 Task: Search one way flight ticket for 2 adults, 2 infants in seat and 1 infant on lap in first from Jackson: Jackson Hole Airport to Riverton: Central Wyoming Regional Airport (was Riverton Regional) on 8-4-2023. Choice of flights is Frontier. Number of bags: 3 checked bags. Price is upto 90000. Outbound departure time preference is 22:45.
Action: Mouse moved to (356, 308)
Screenshot: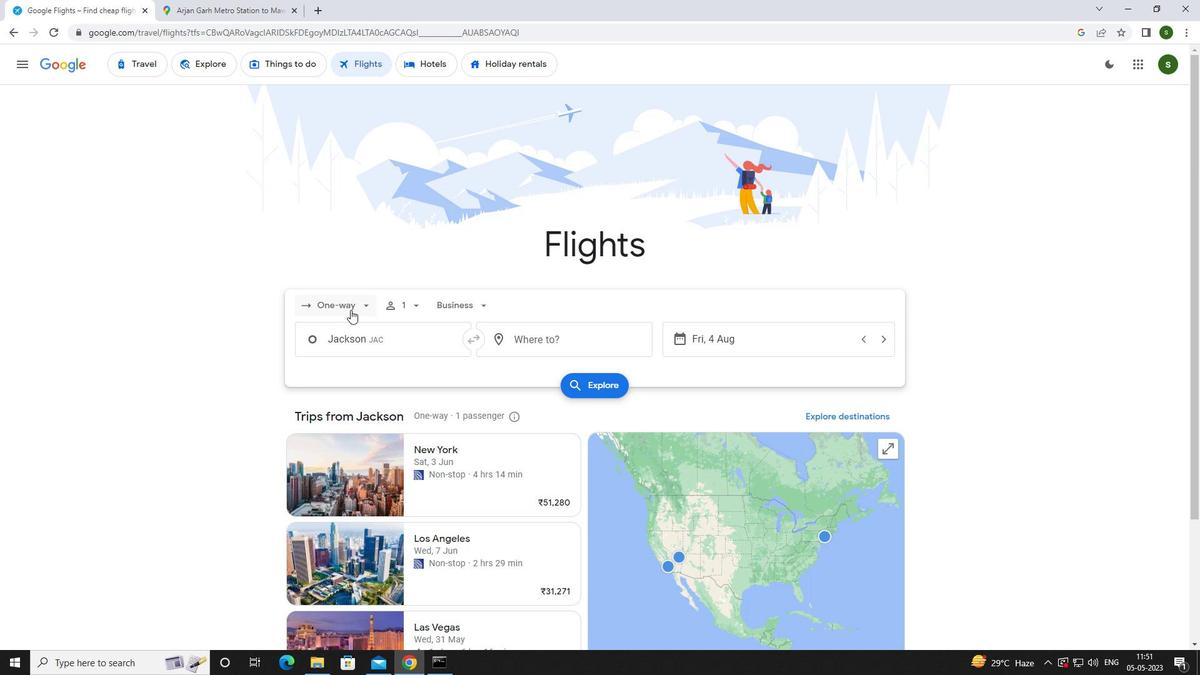 
Action: Mouse pressed left at (356, 308)
Screenshot: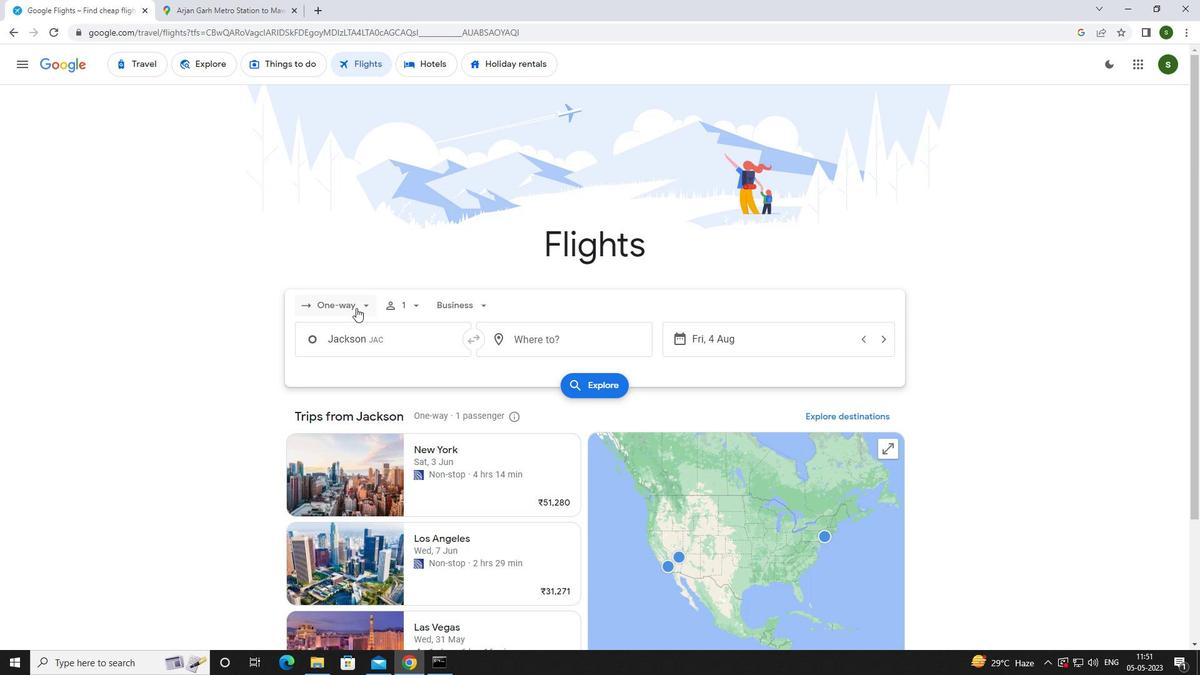 
Action: Mouse moved to (355, 368)
Screenshot: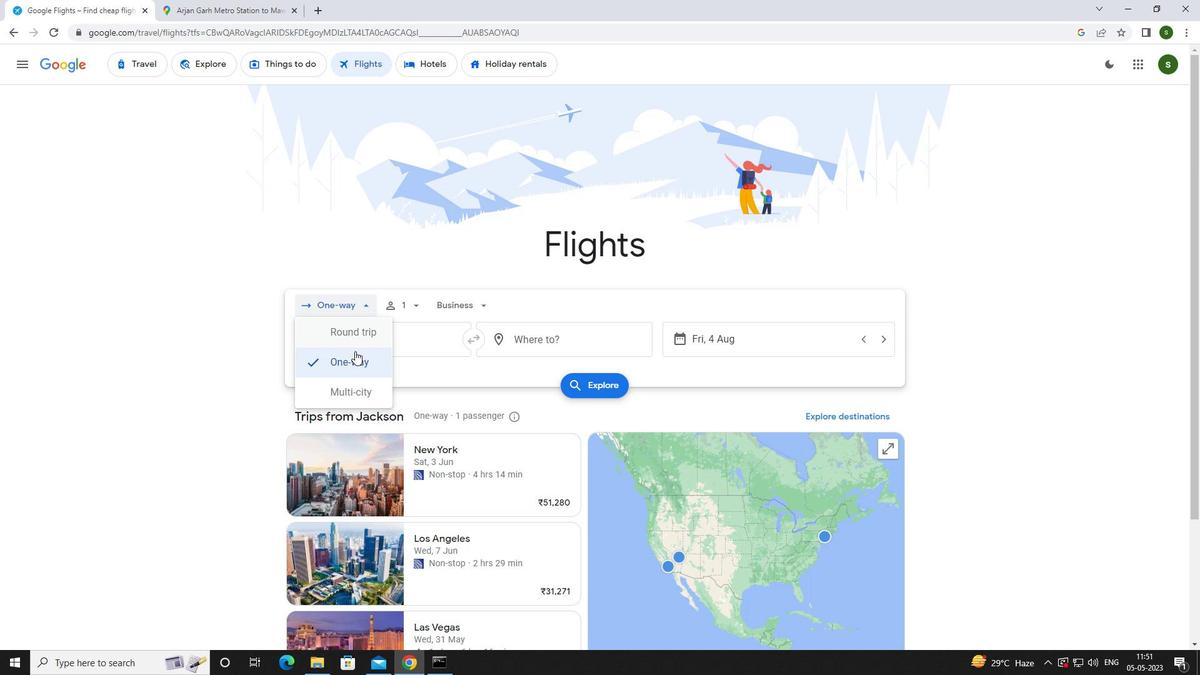 
Action: Mouse pressed left at (355, 368)
Screenshot: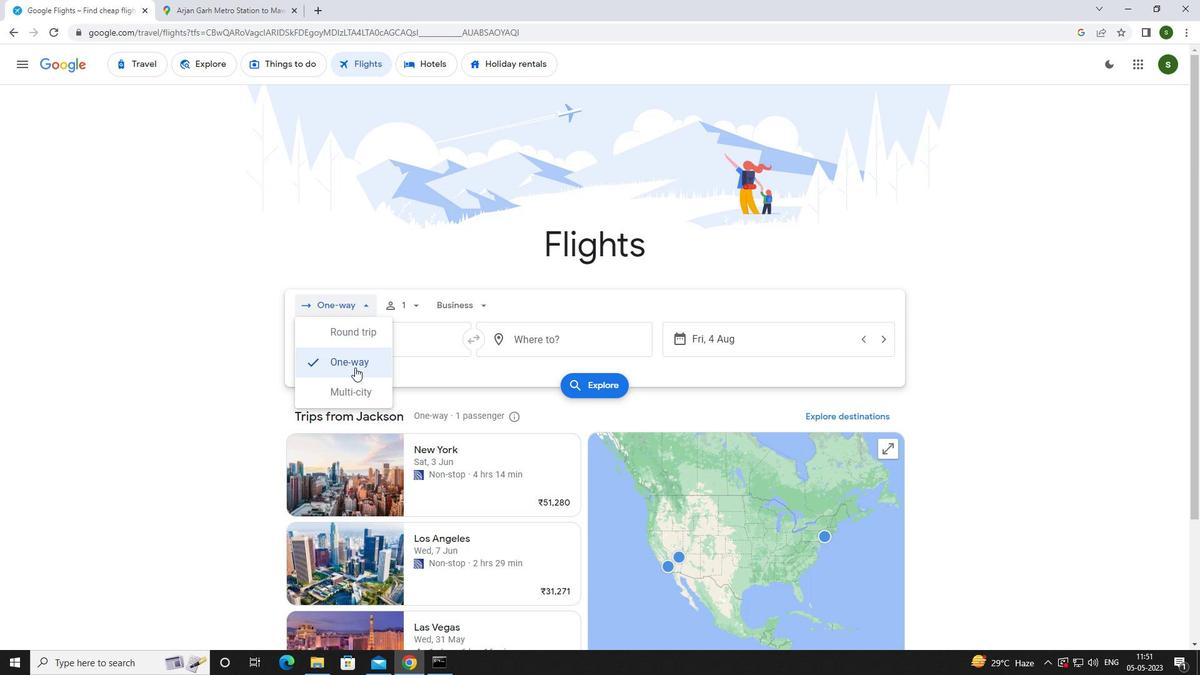 
Action: Mouse moved to (420, 306)
Screenshot: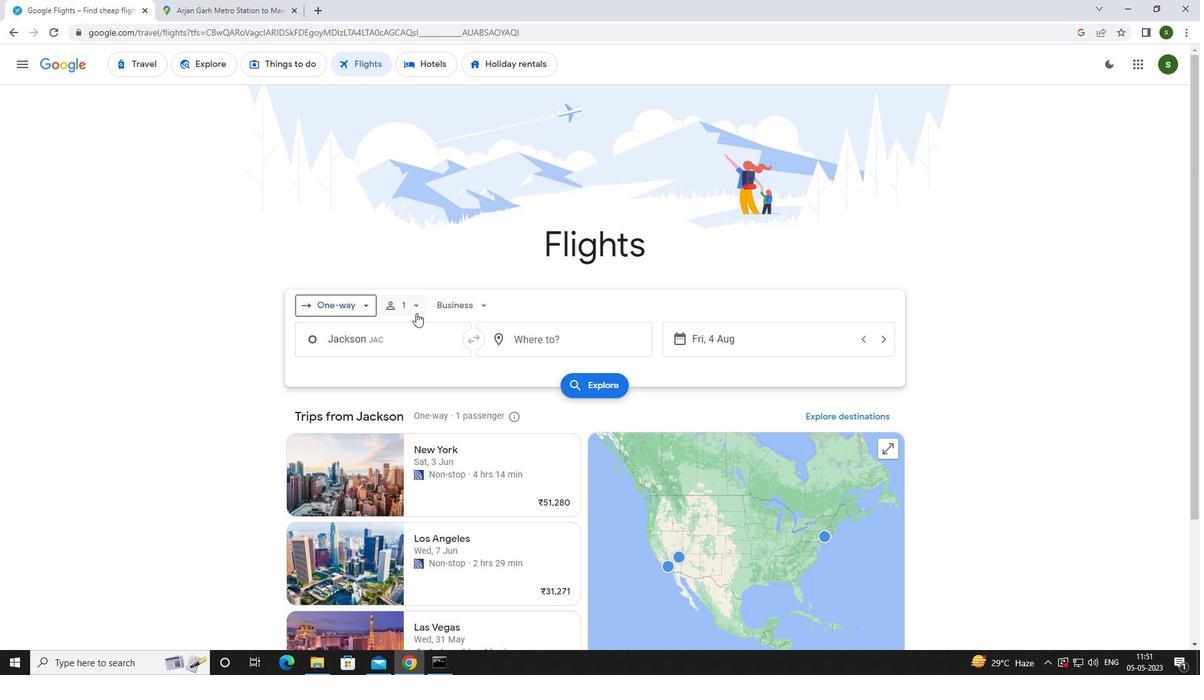 
Action: Mouse pressed left at (420, 306)
Screenshot: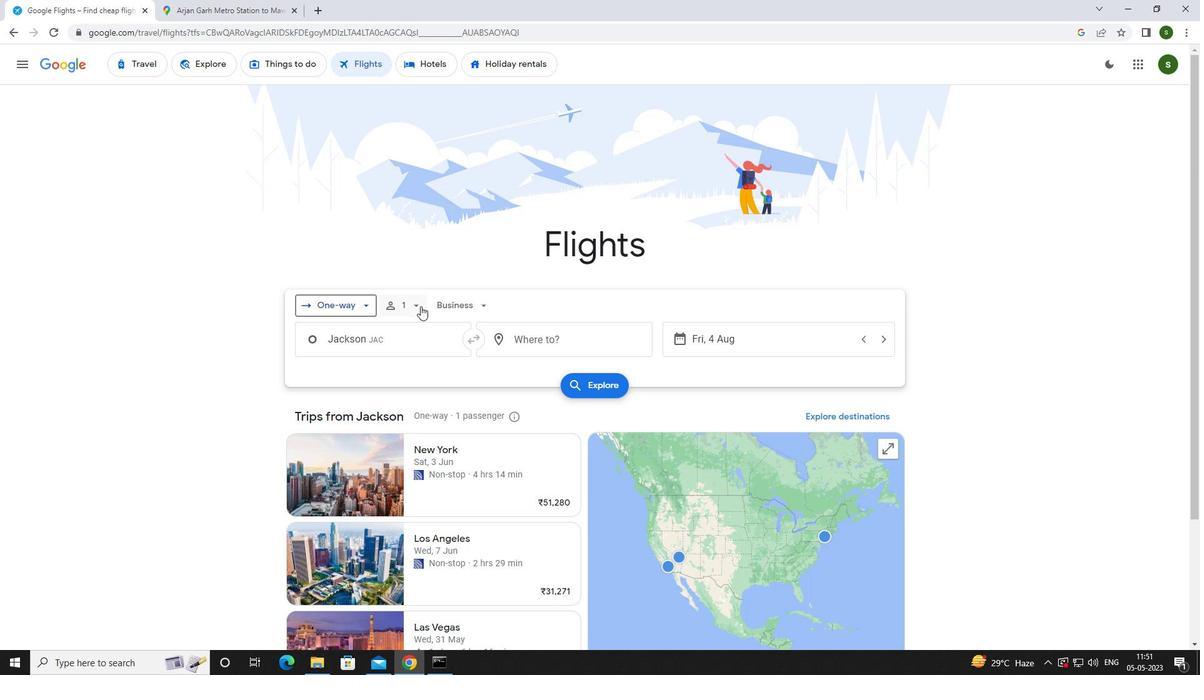 
Action: Mouse moved to (506, 331)
Screenshot: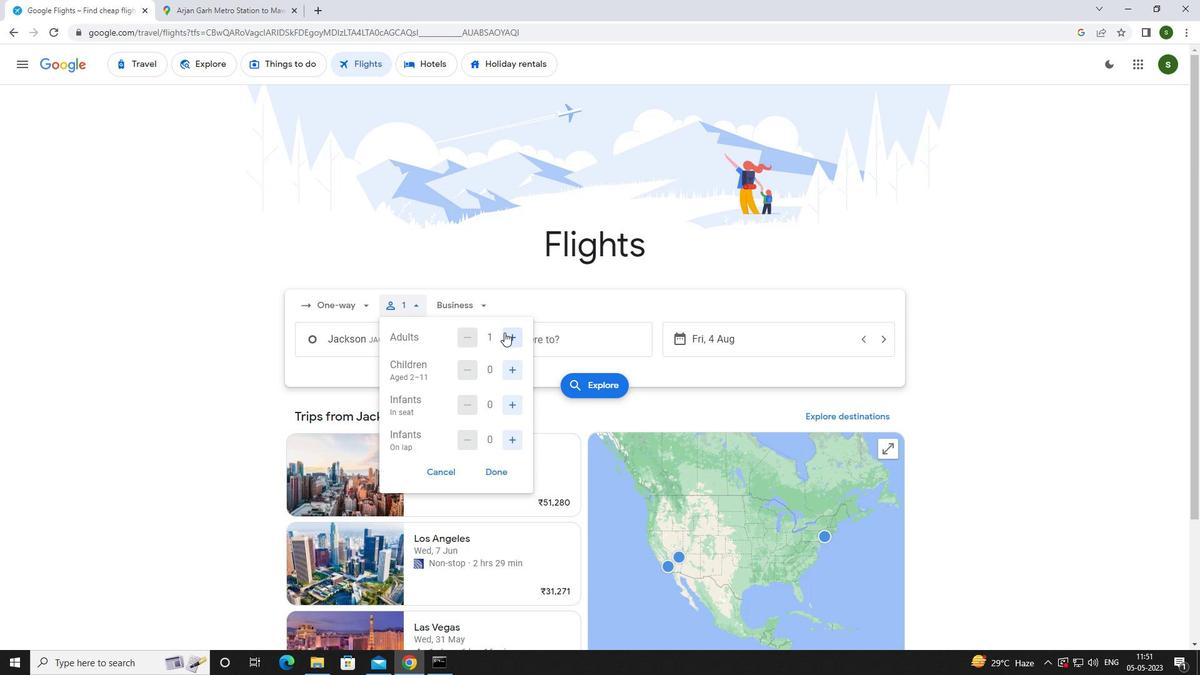 
Action: Mouse pressed left at (506, 331)
Screenshot: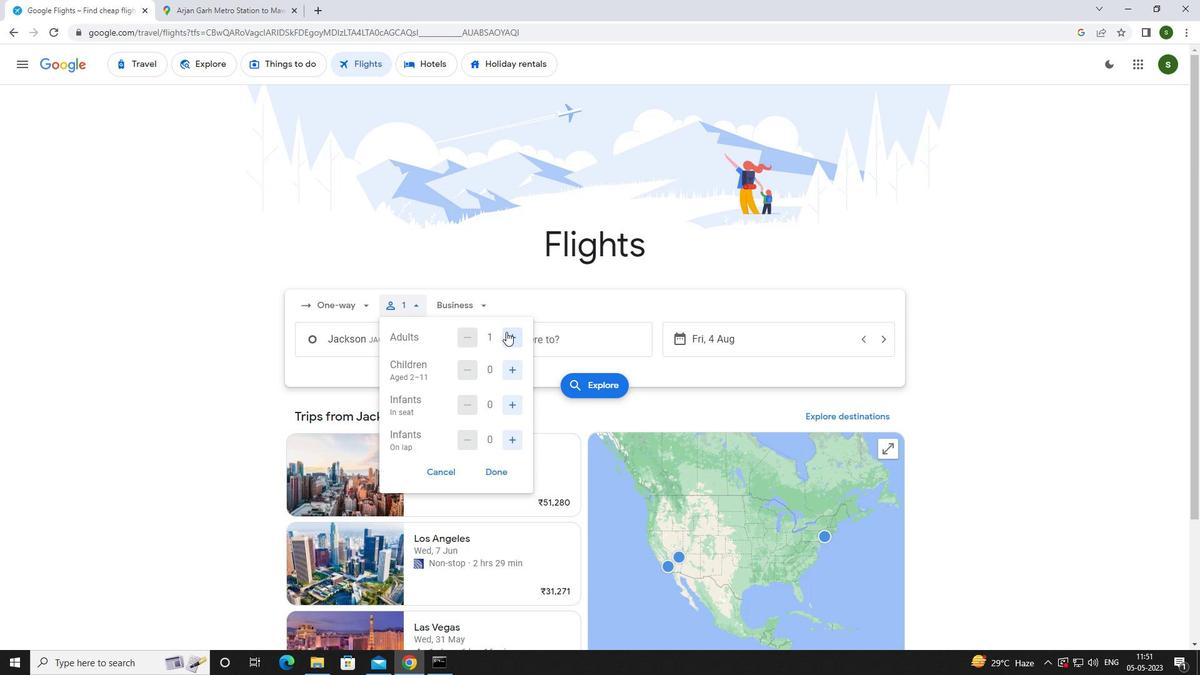 
Action: Mouse moved to (512, 405)
Screenshot: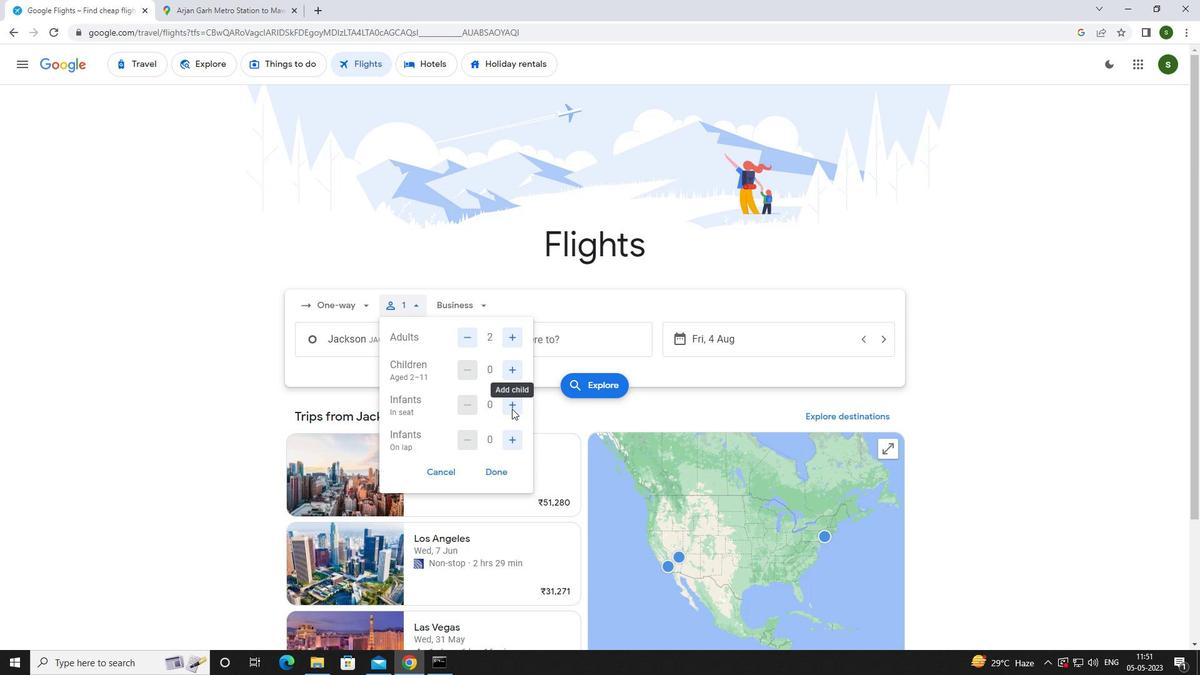 
Action: Mouse pressed left at (512, 405)
Screenshot: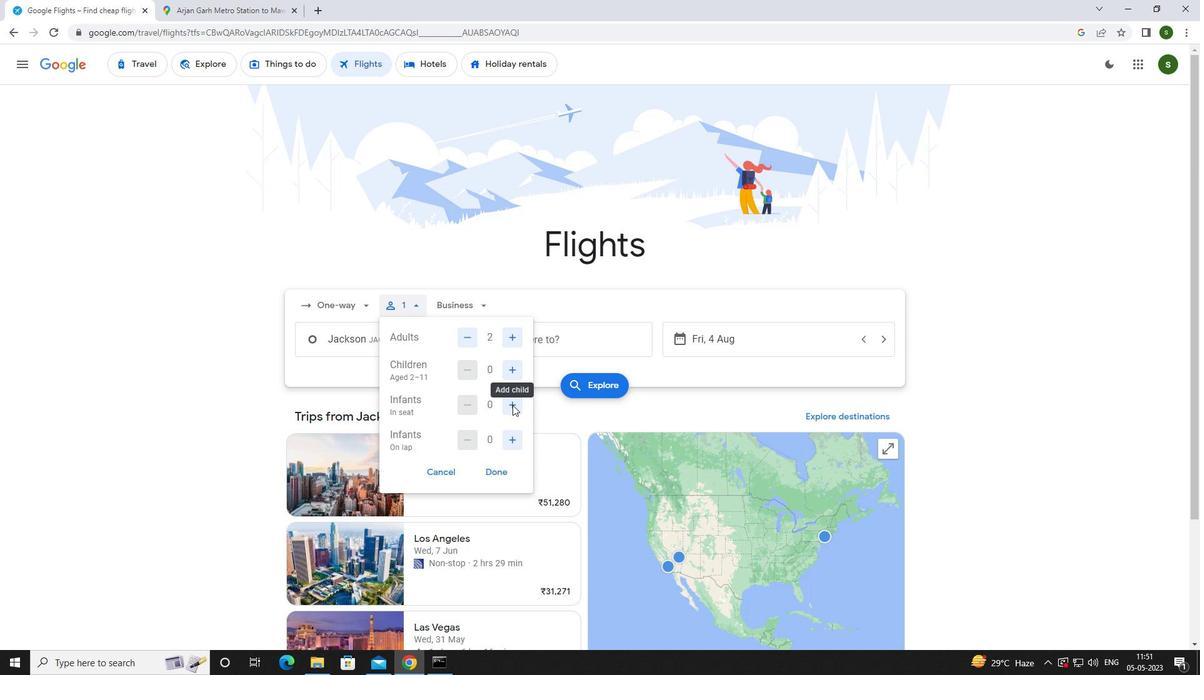 
Action: Mouse pressed left at (512, 405)
Screenshot: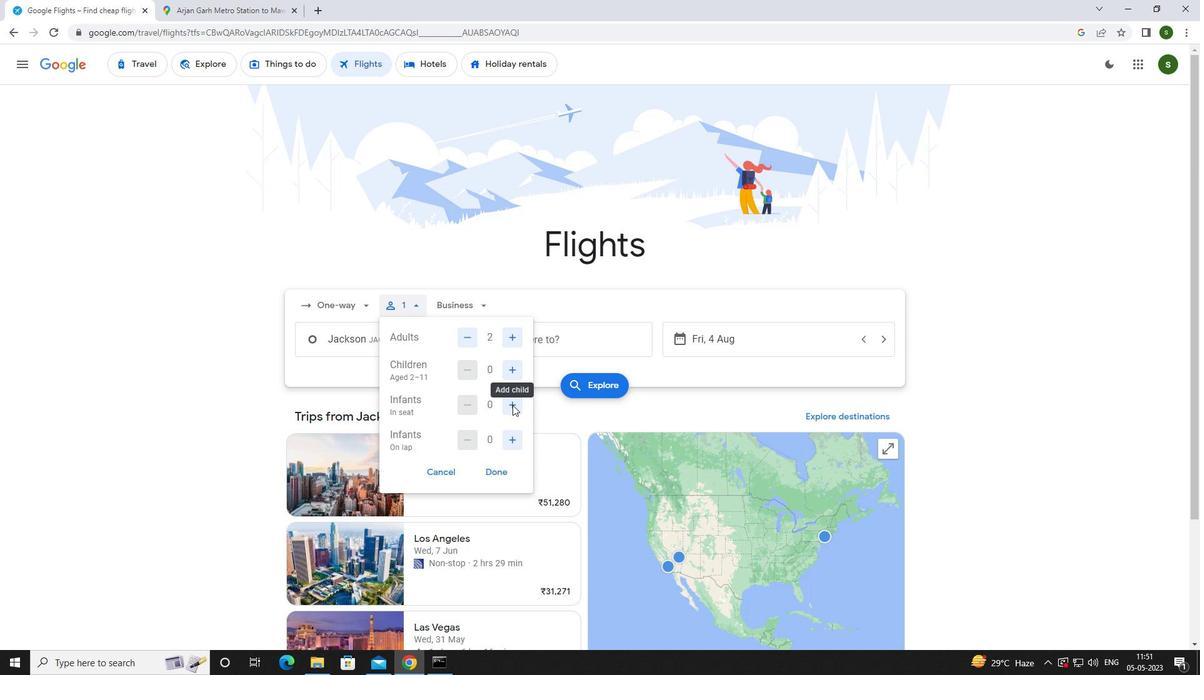
Action: Mouse moved to (514, 436)
Screenshot: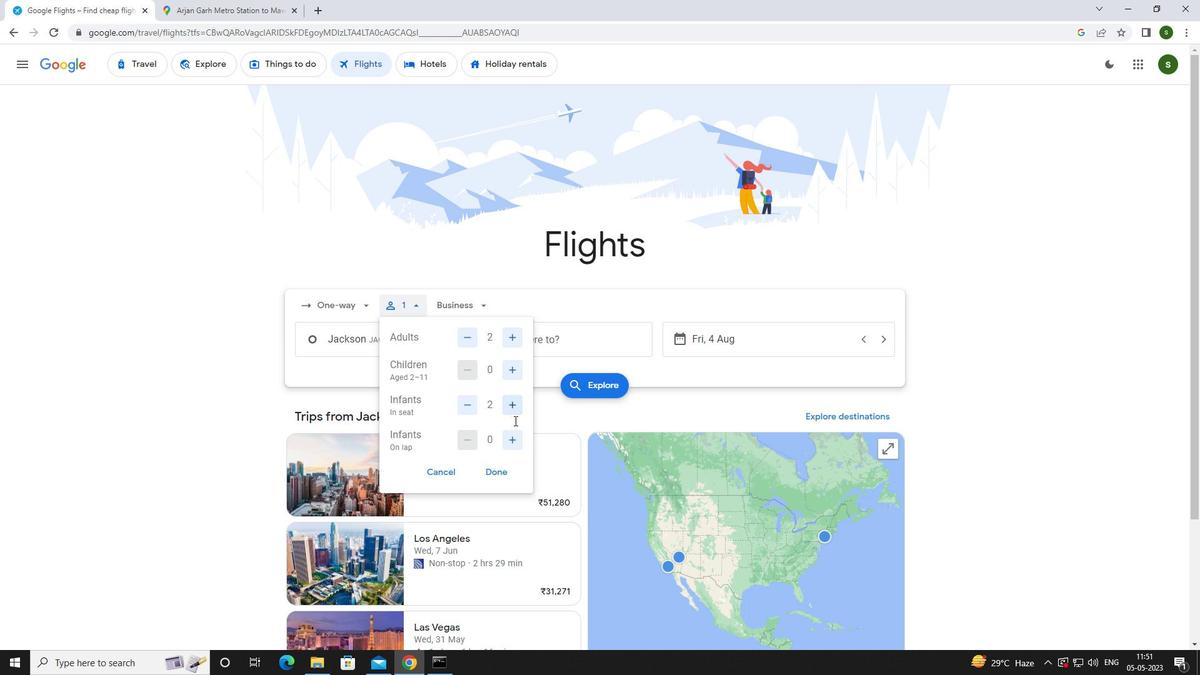 
Action: Mouse pressed left at (514, 436)
Screenshot: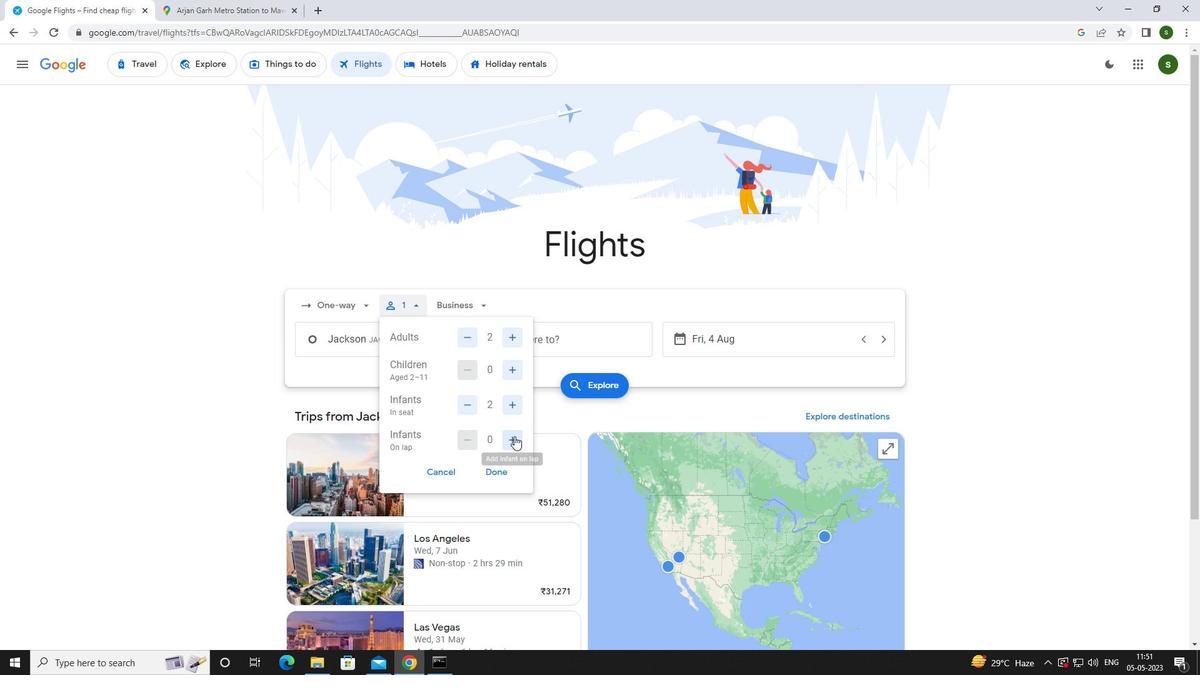 
Action: Mouse moved to (475, 307)
Screenshot: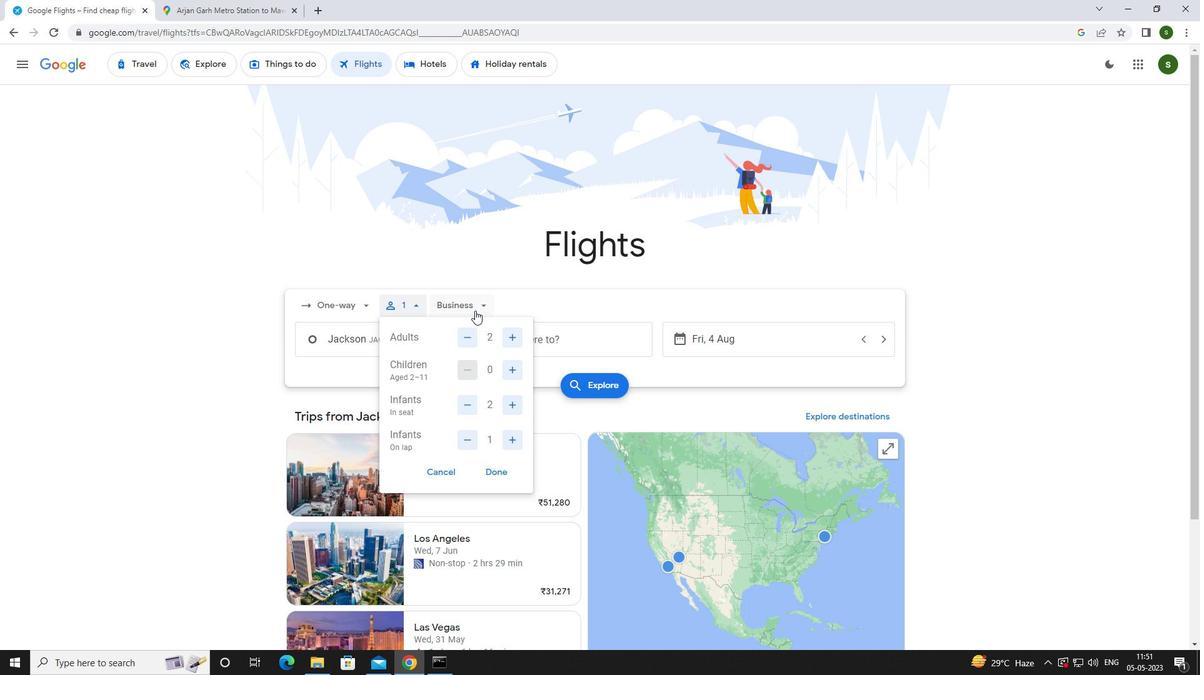 
Action: Mouse pressed left at (475, 307)
Screenshot: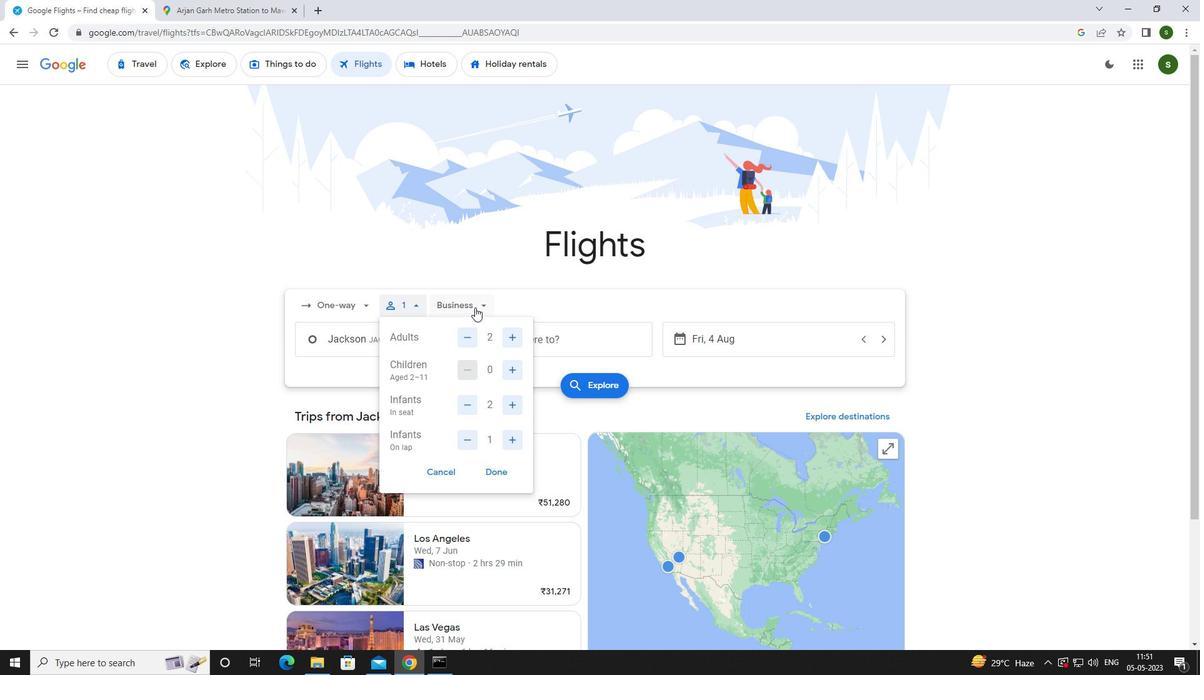 
Action: Mouse moved to (481, 420)
Screenshot: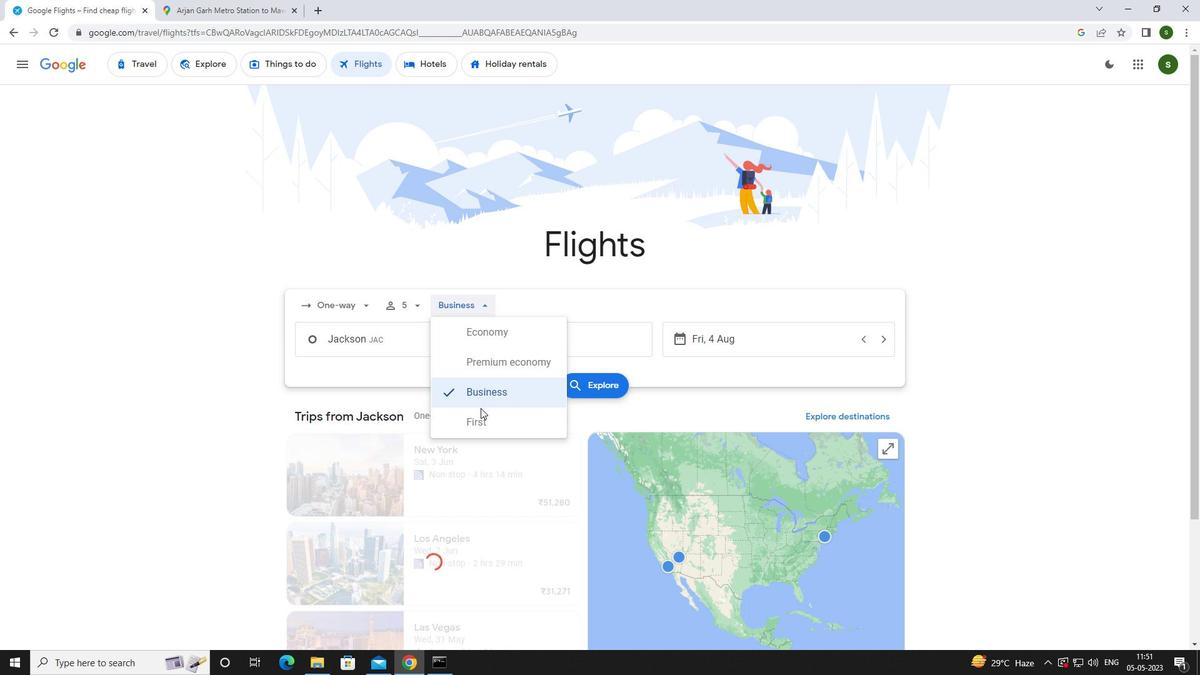 
Action: Mouse pressed left at (481, 420)
Screenshot: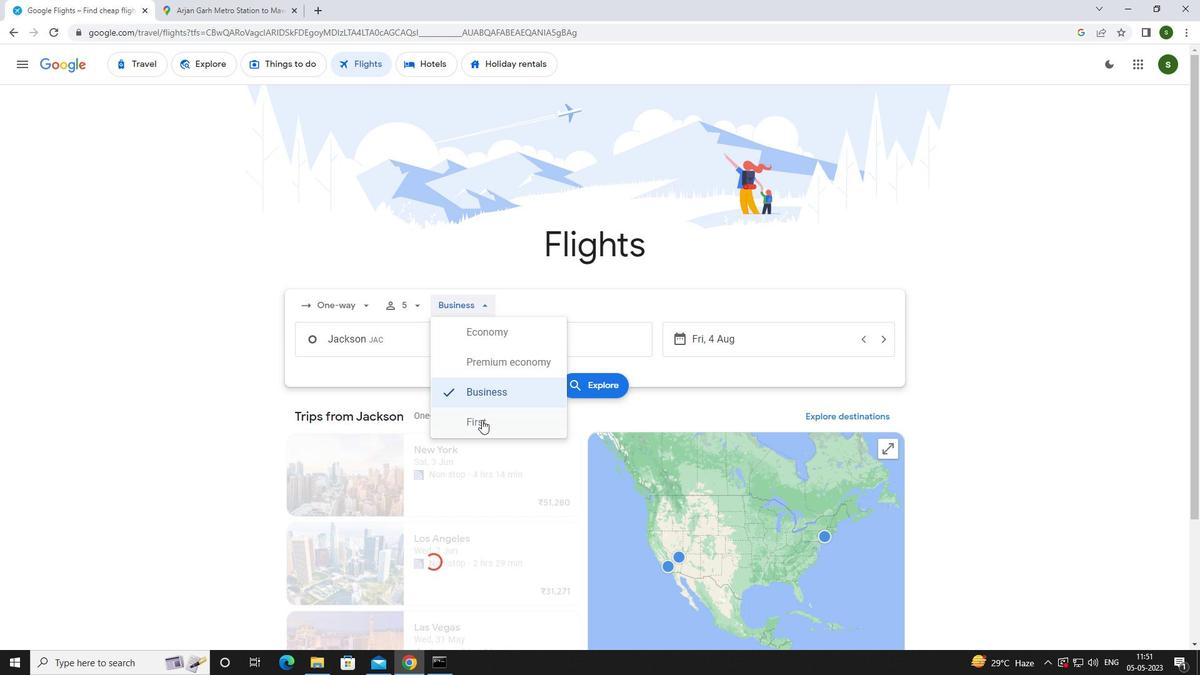 
Action: Mouse moved to (413, 334)
Screenshot: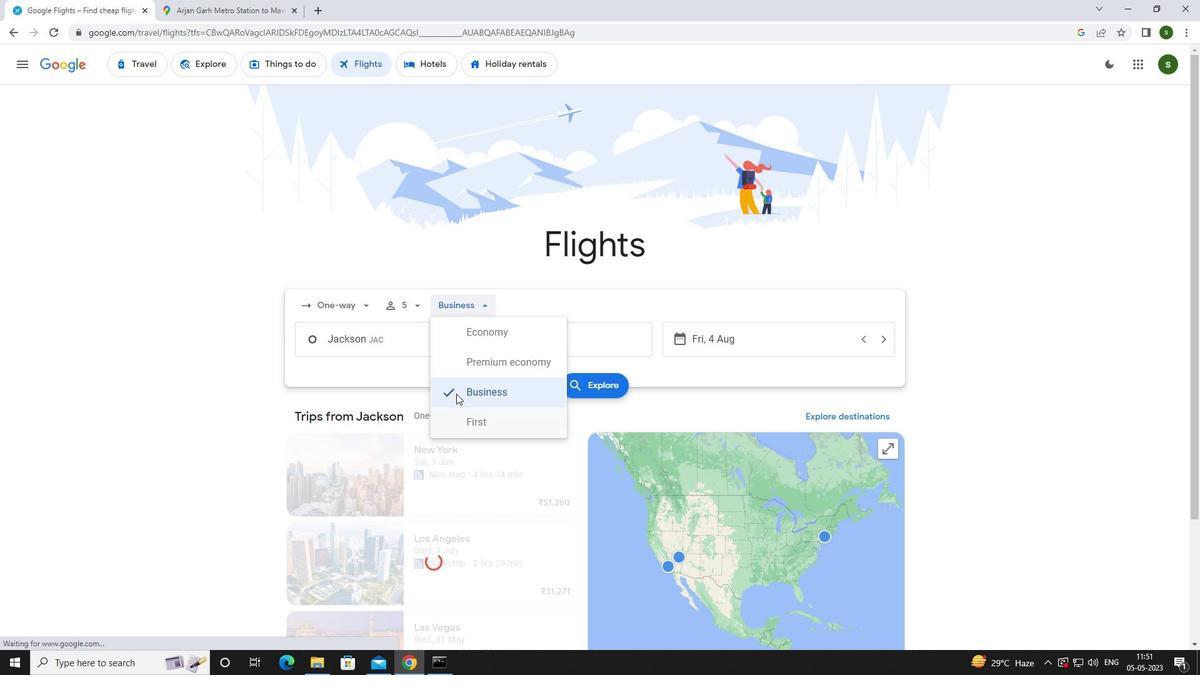 
Action: Mouse pressed left at (413, 334)
Screenshot: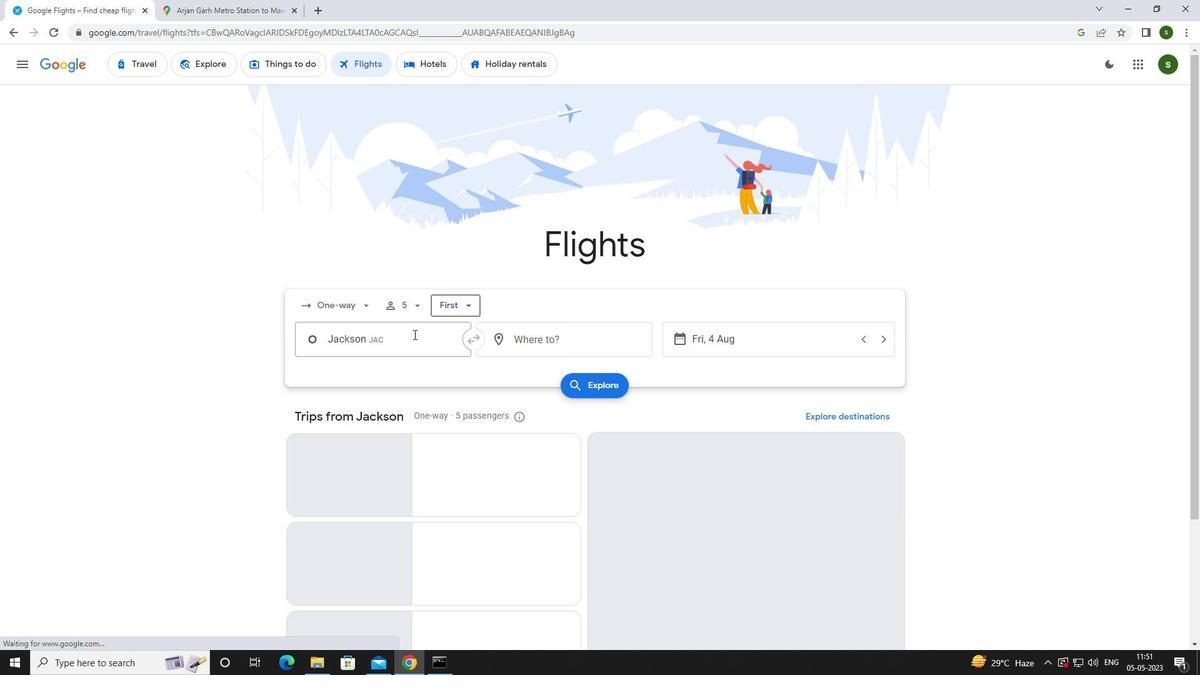 
Action: Mouse moved to (411, 332)
Screenshot: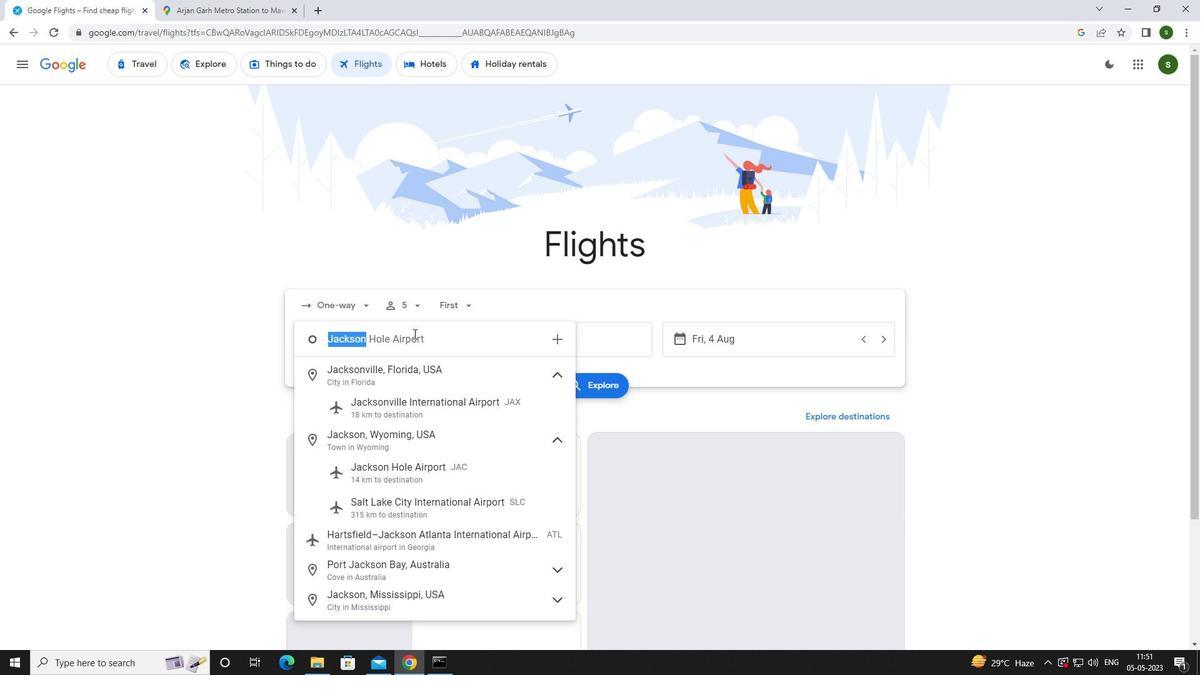 
Action: Key pressed <Key.caps_lock>j<Key.caps_lock>ackso
Screenshot: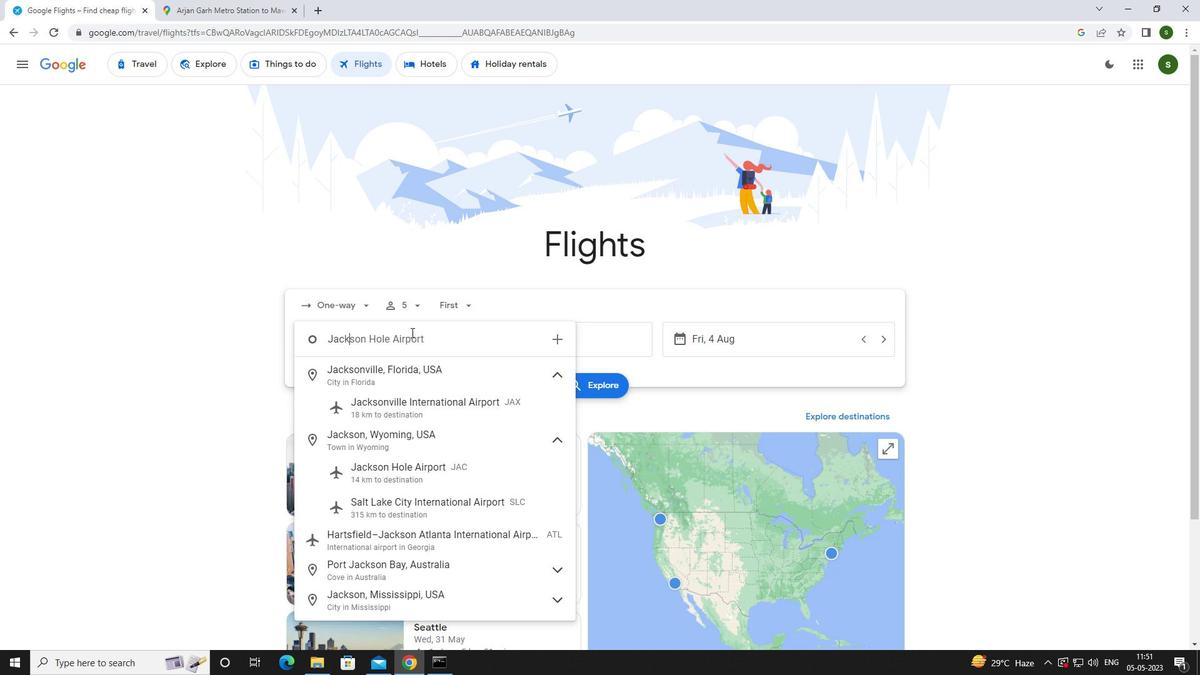 
Action: Mouse moved to (428, 467)
Screenshot: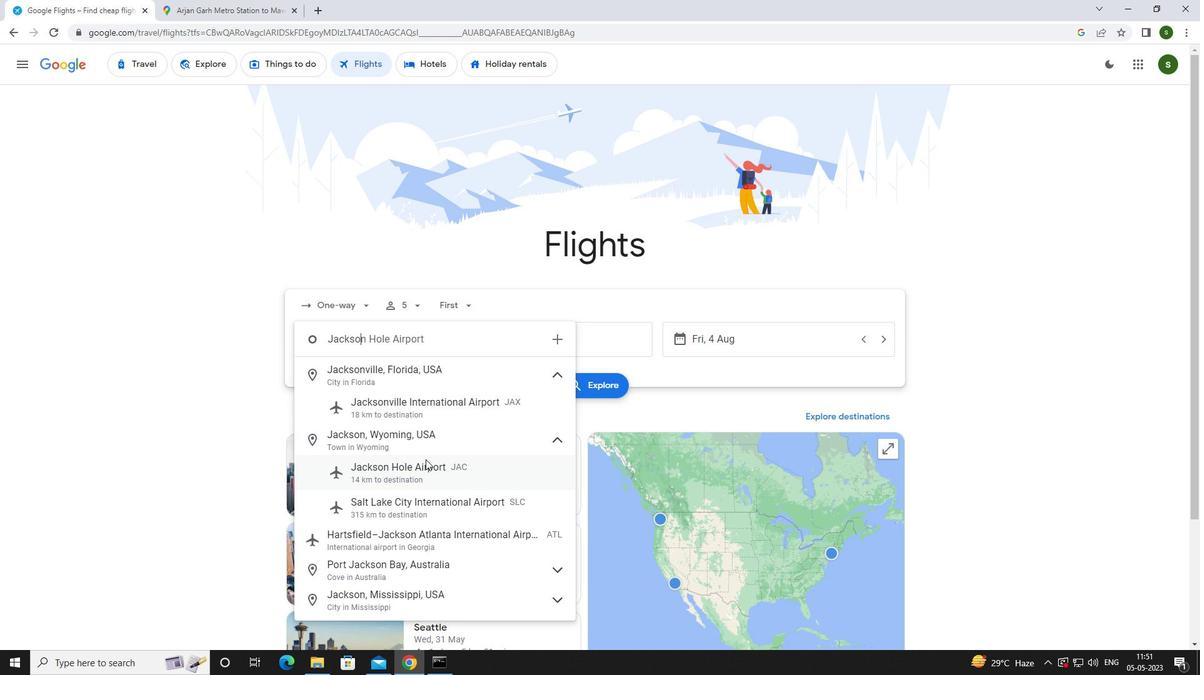 
Action: Mouse pressed left at (428, 467)
Screenshot: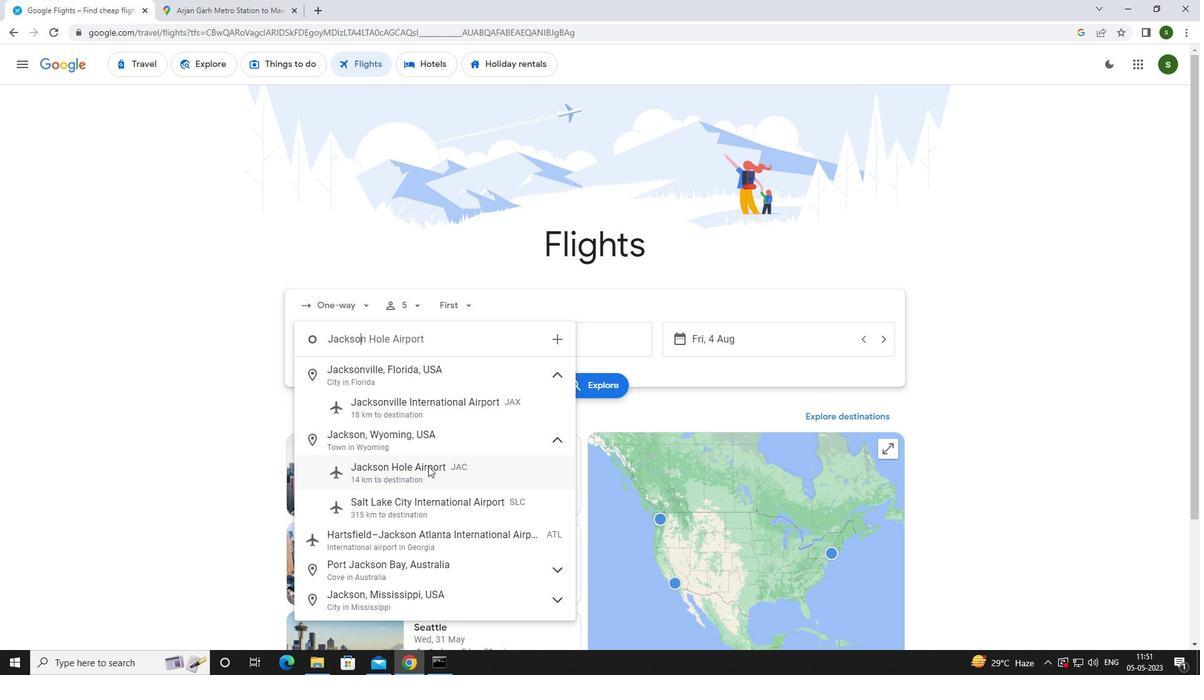 
Action: Mouse moved to (565, 341)
Screenshot: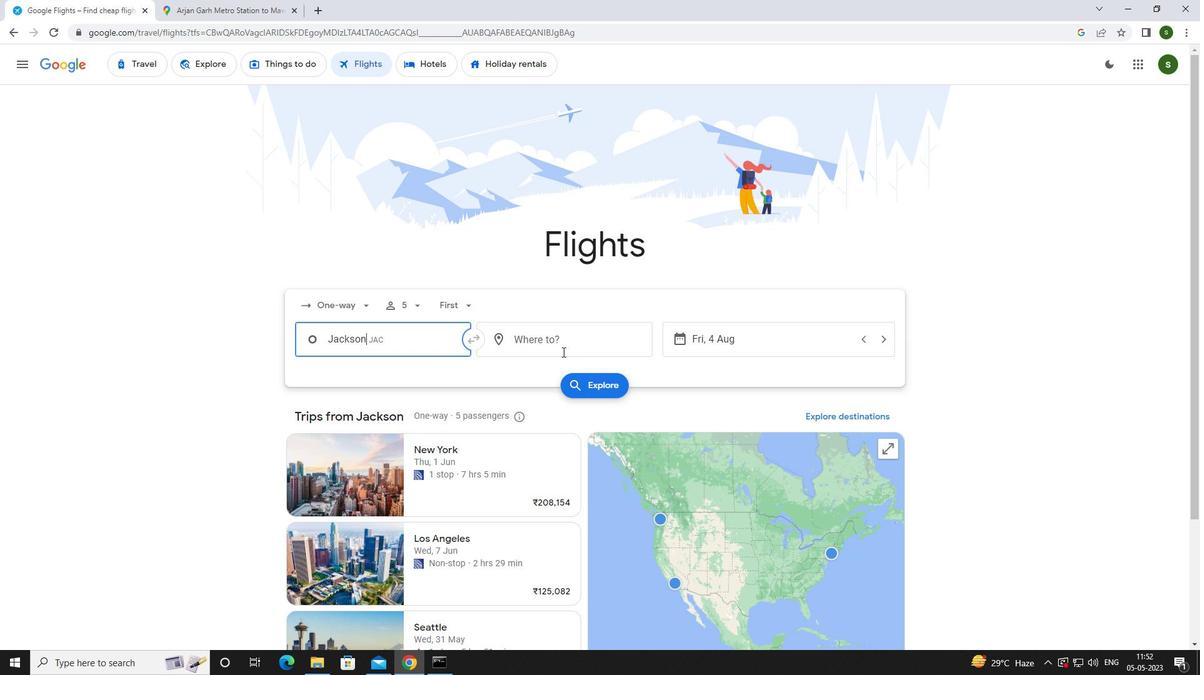 
Action: Mouse pressed left at (565, 341)
Screenshot: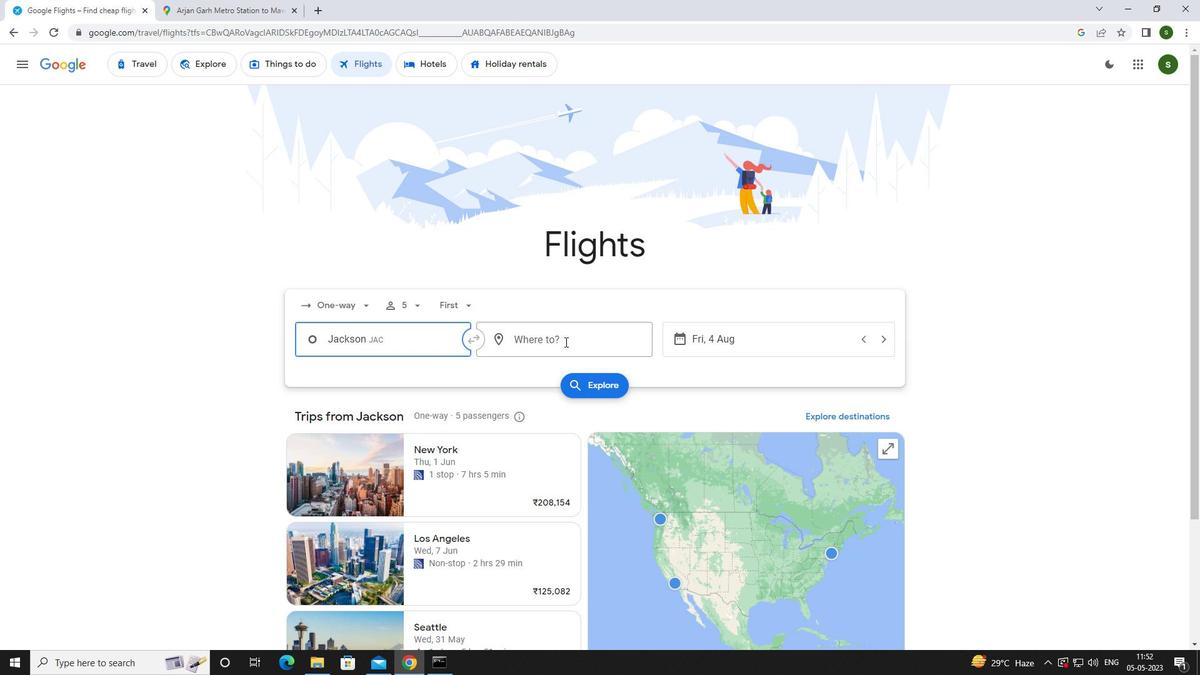 
Action: Key pressed <Key.caps_lock>r<Key.caps_lock>iverton
Screenshot: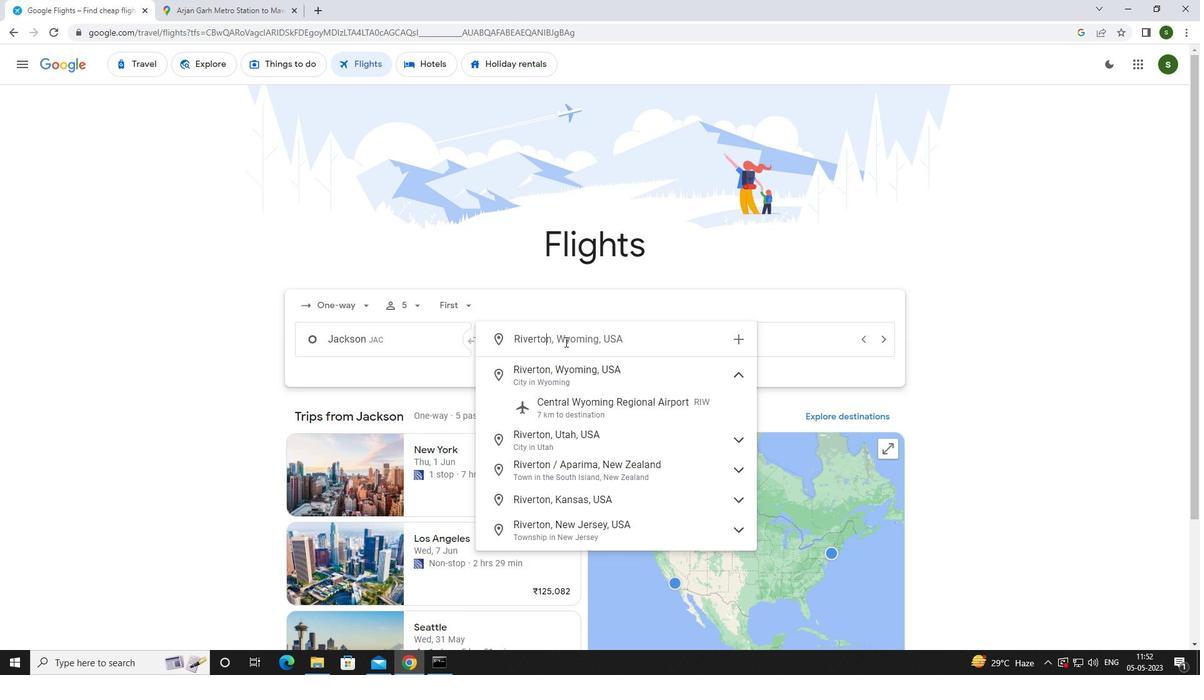 
Action: Mouse moved to (574, 403)
Screenshot: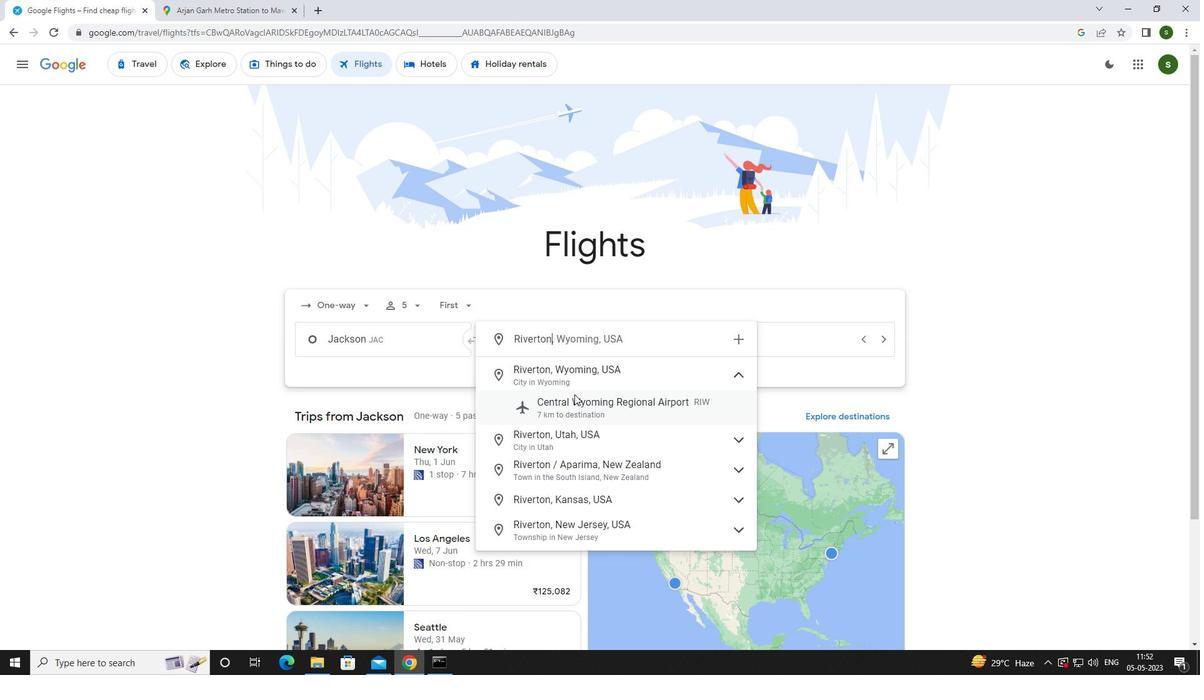 
Action: Mouse pressed left at (574, 403)
Screenshot: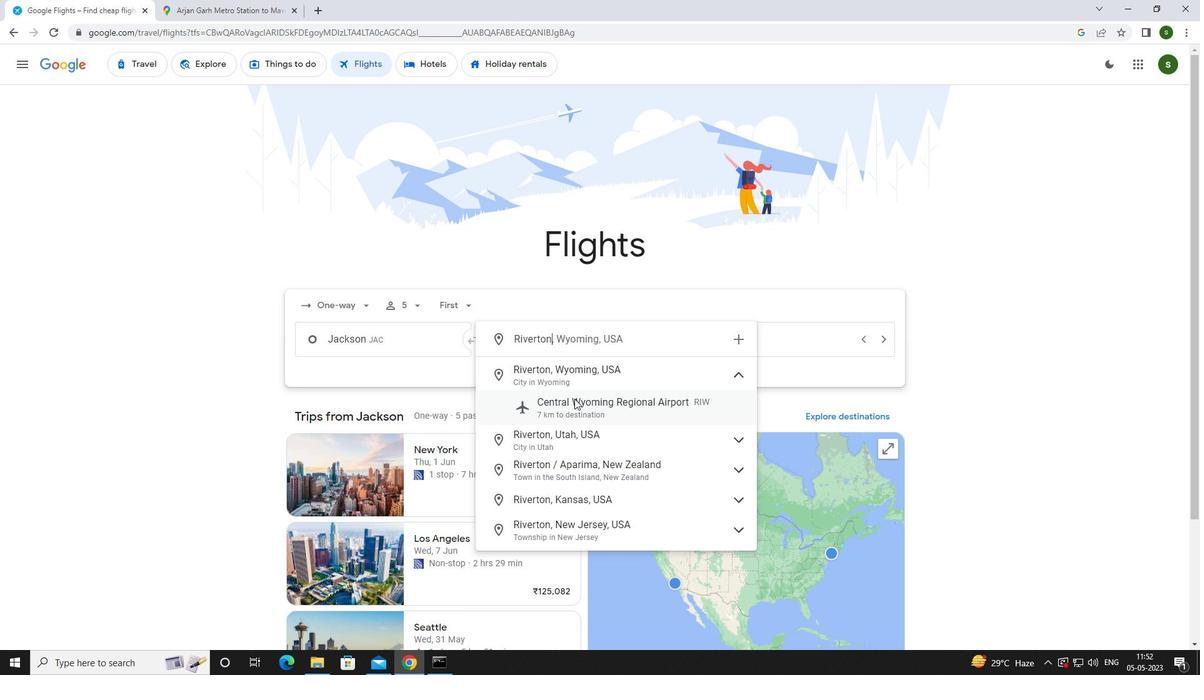 
Action: Mouse moved to (737, 346)
Screenshot: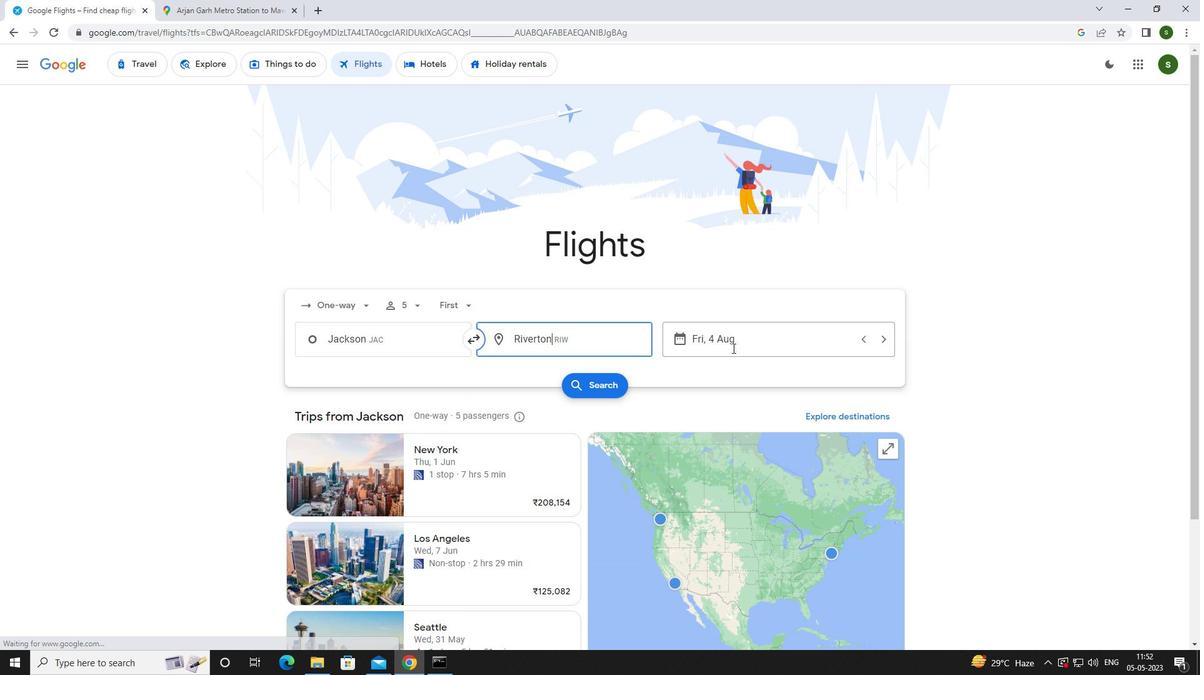 
Action: Mouse pressed left at (737, 346)
Screenshot: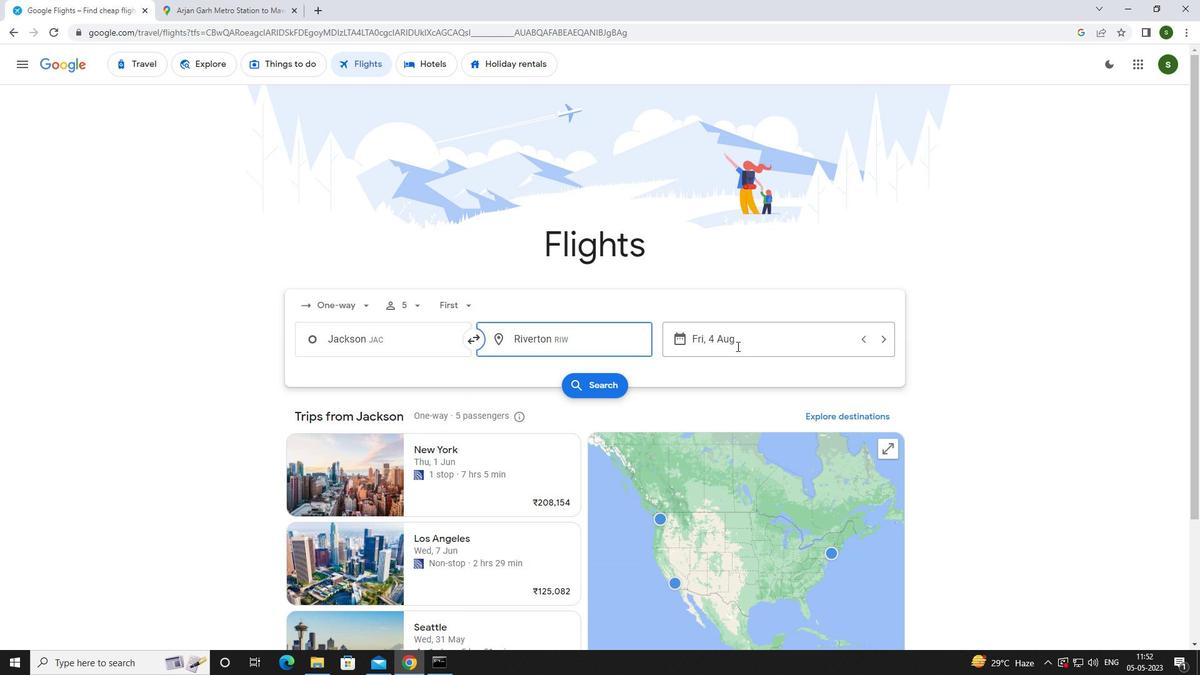 
Action: Mouse moved to (600, 427)
Screenshot: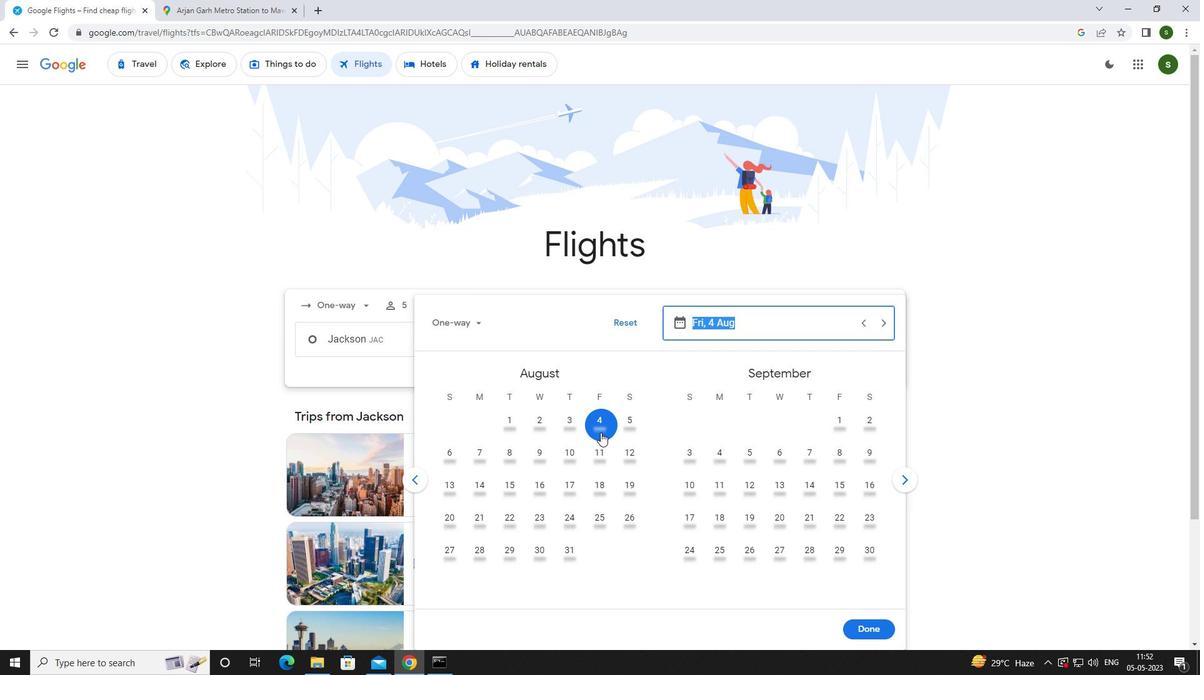 
Action: Mouse pressed left at (600, 427)
Screenshot: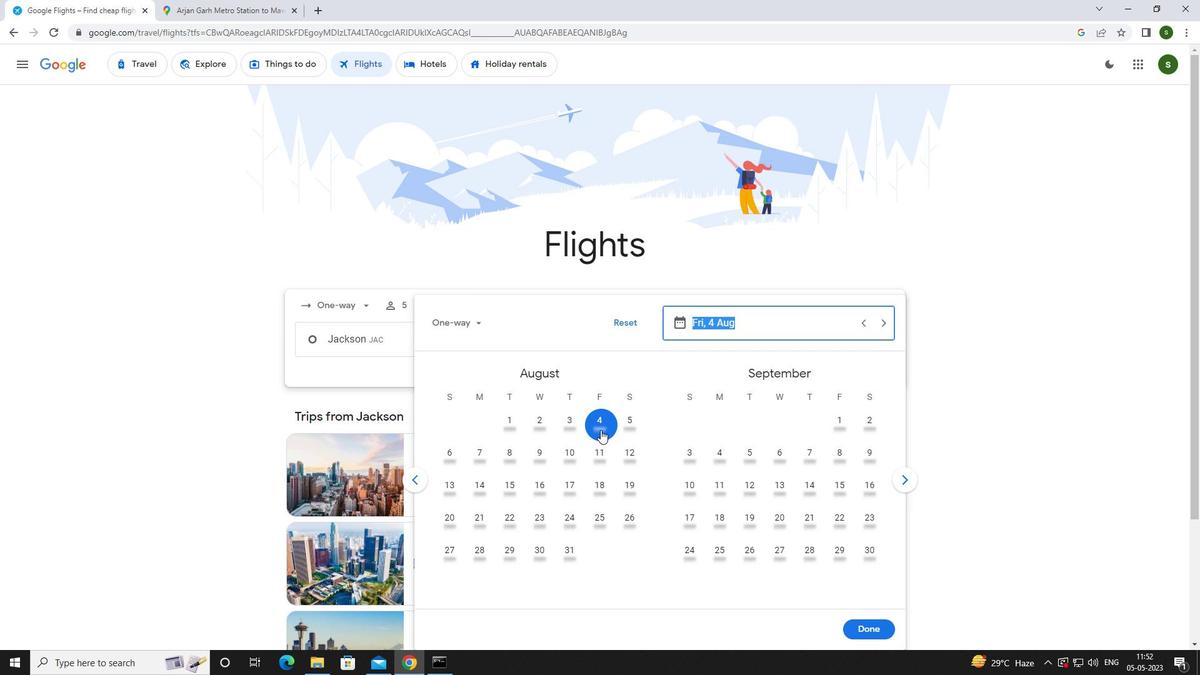 
Action: Mouse moved to (852, 624)
Screenshot: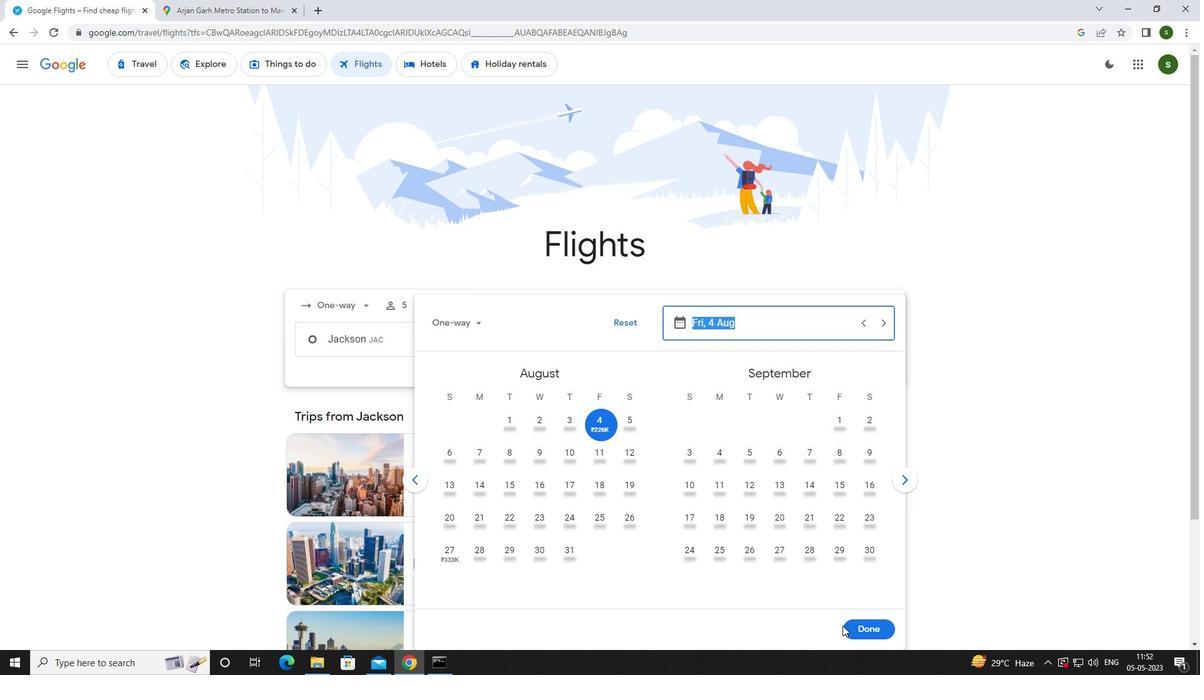 
Action: Mouse pressed left at (852, 624)
Screenshot: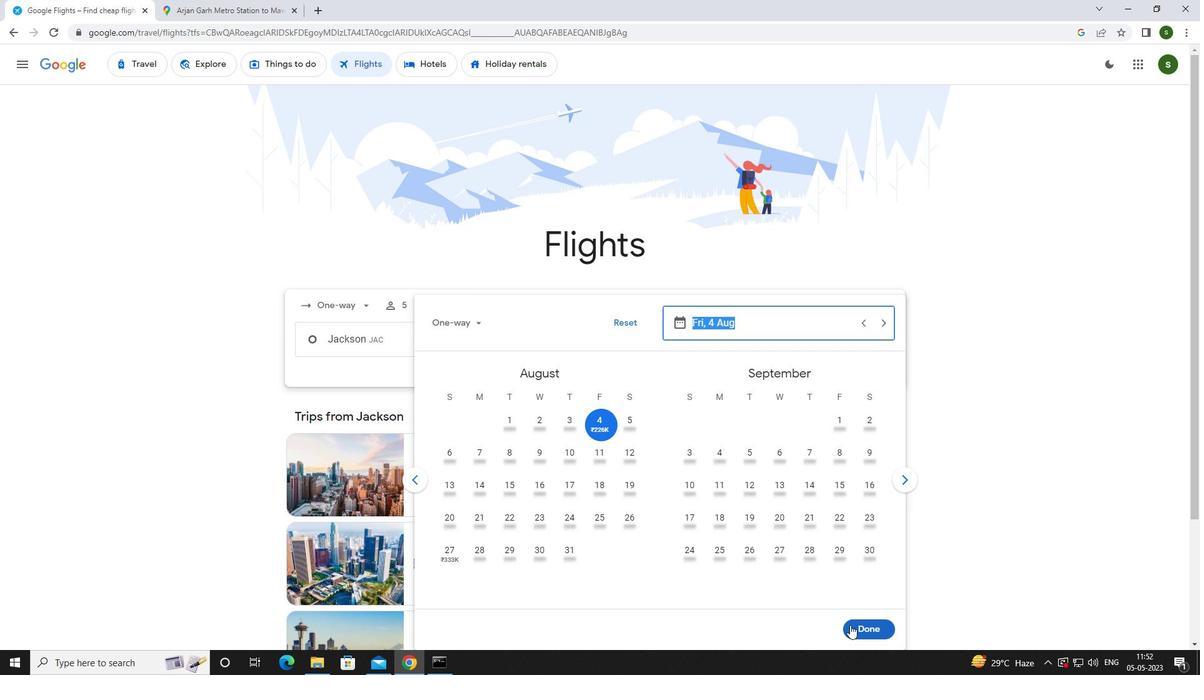 
Action: Mouse moved to (609, 387)
Screenshot: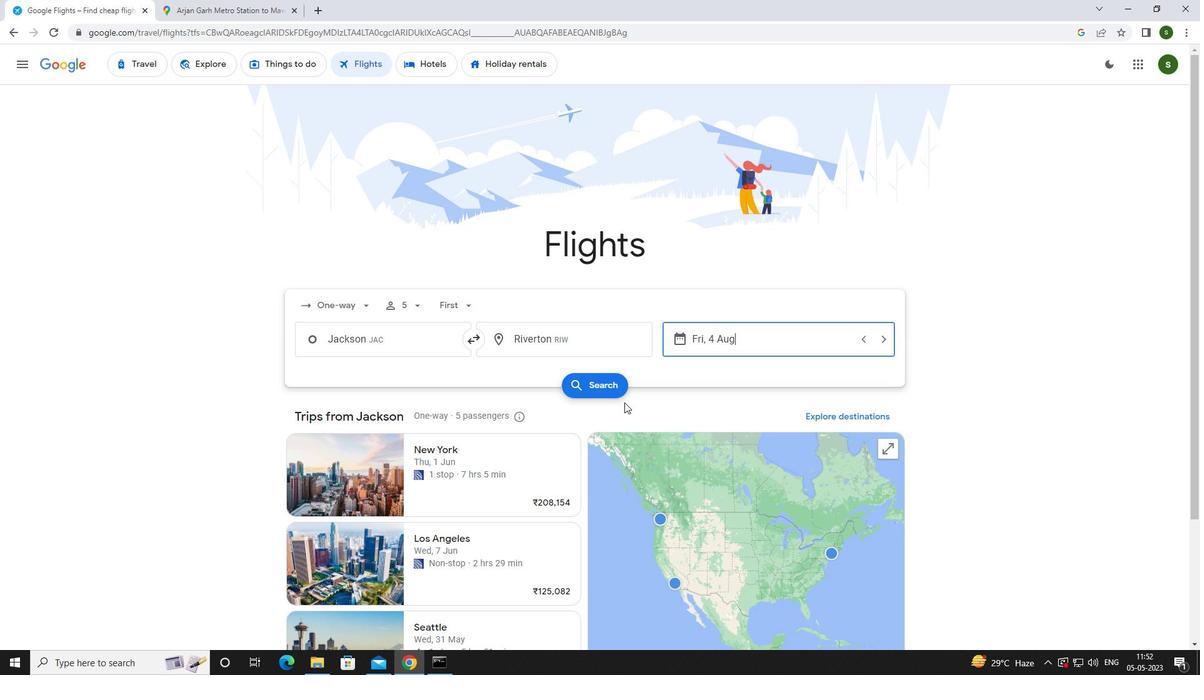 
Action: Mouse pressed left at (609, 387)
Screenshot: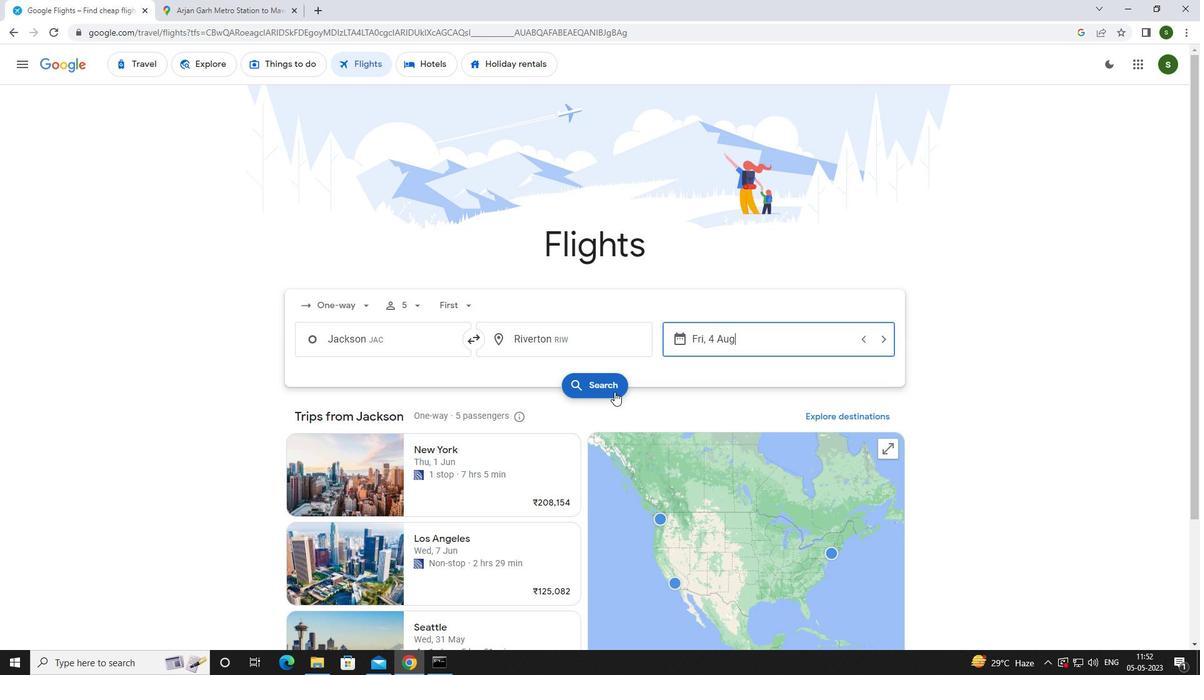 
Action: Mouse moved to (311, 176)
Screenshot: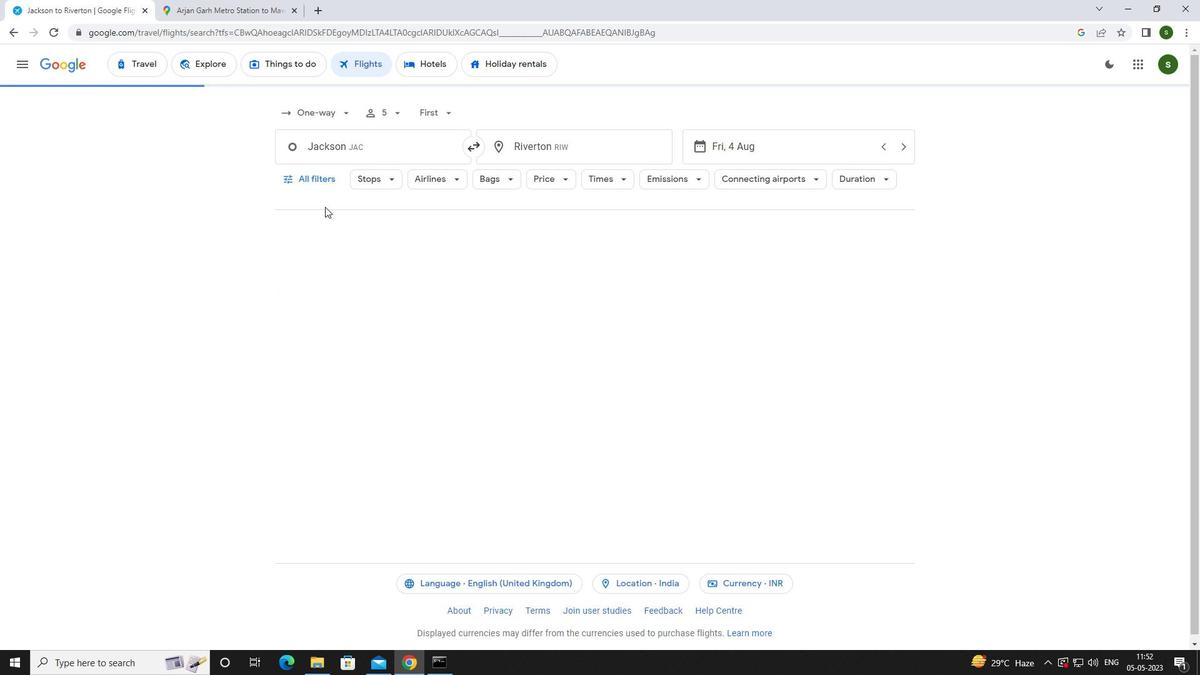 
Action: Mouse pressed left at (311, 176)
Screenshot: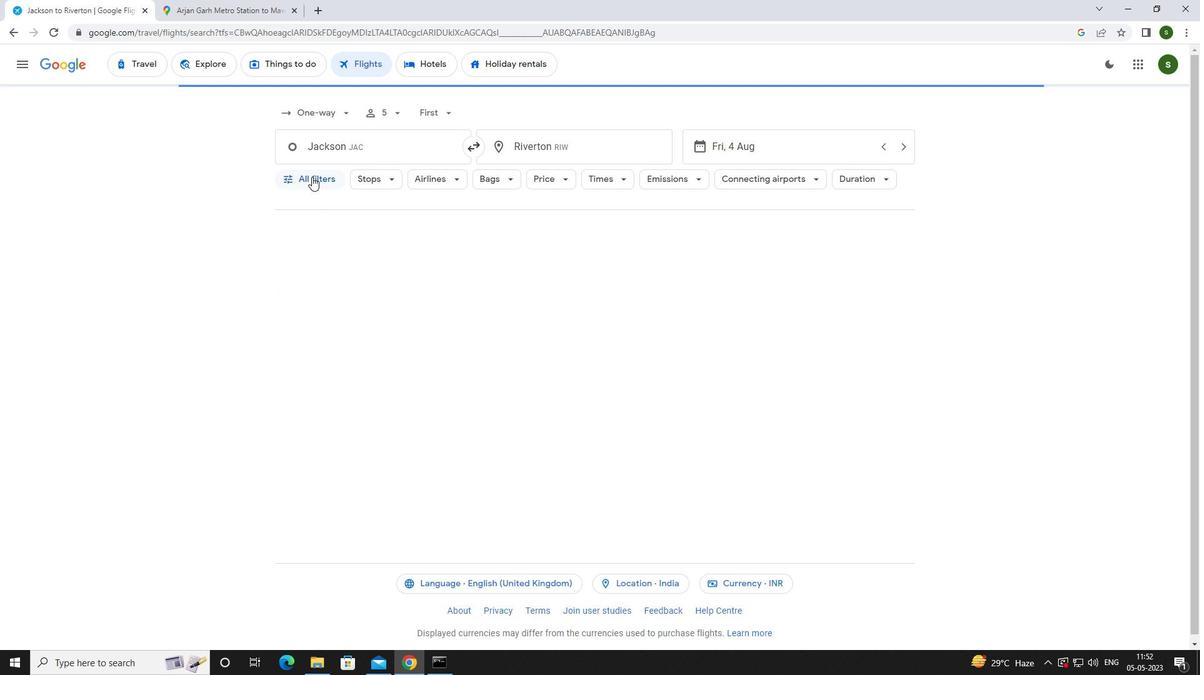 
Action: Mouse moved to (466, 444)
Screenshot: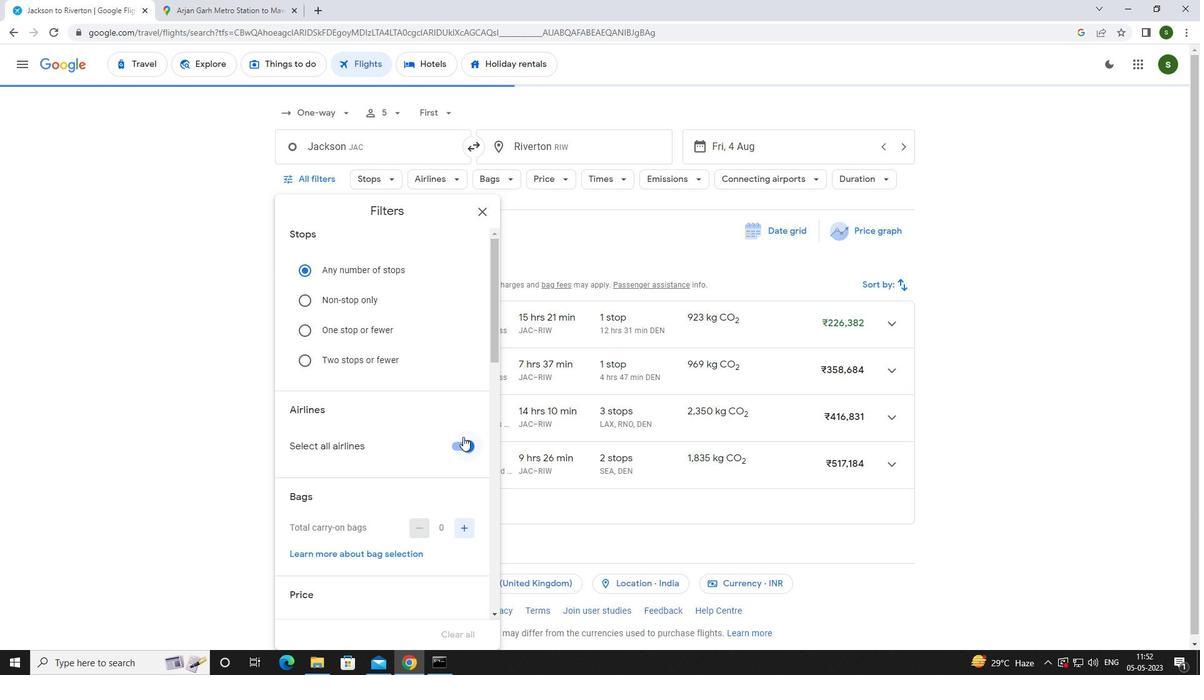 
Action: Mouse pressed left at (466, 444)
Screenshot: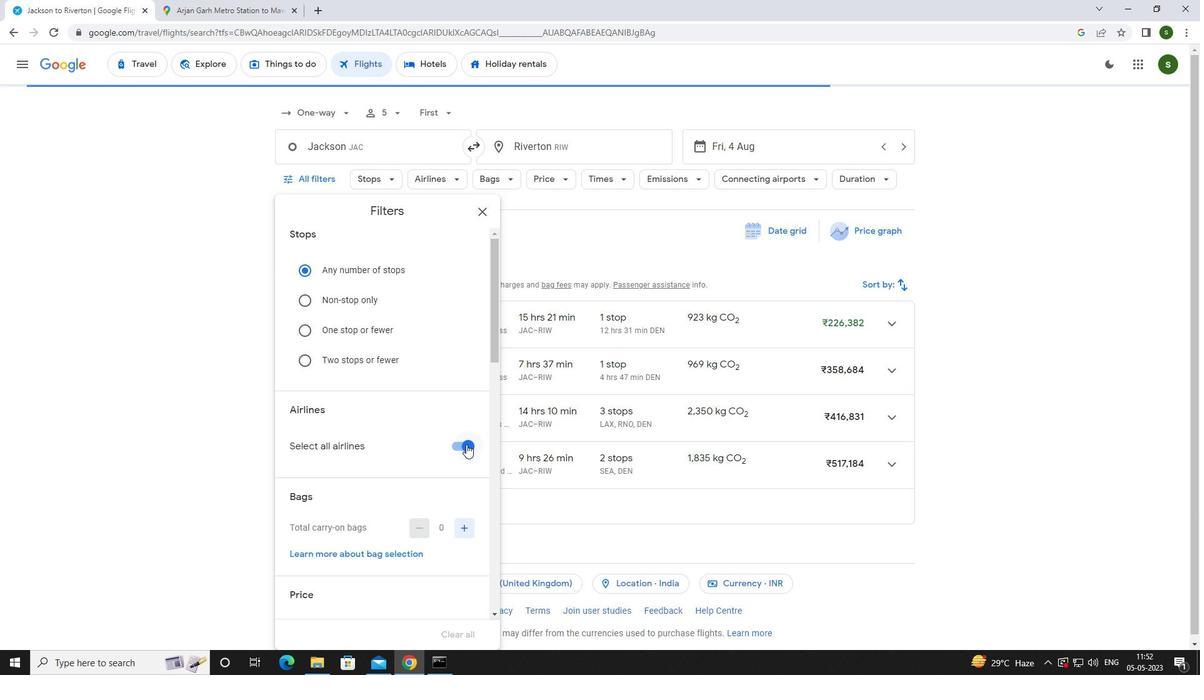 
Action: Mouse moved to (465, 444)
Screenshot: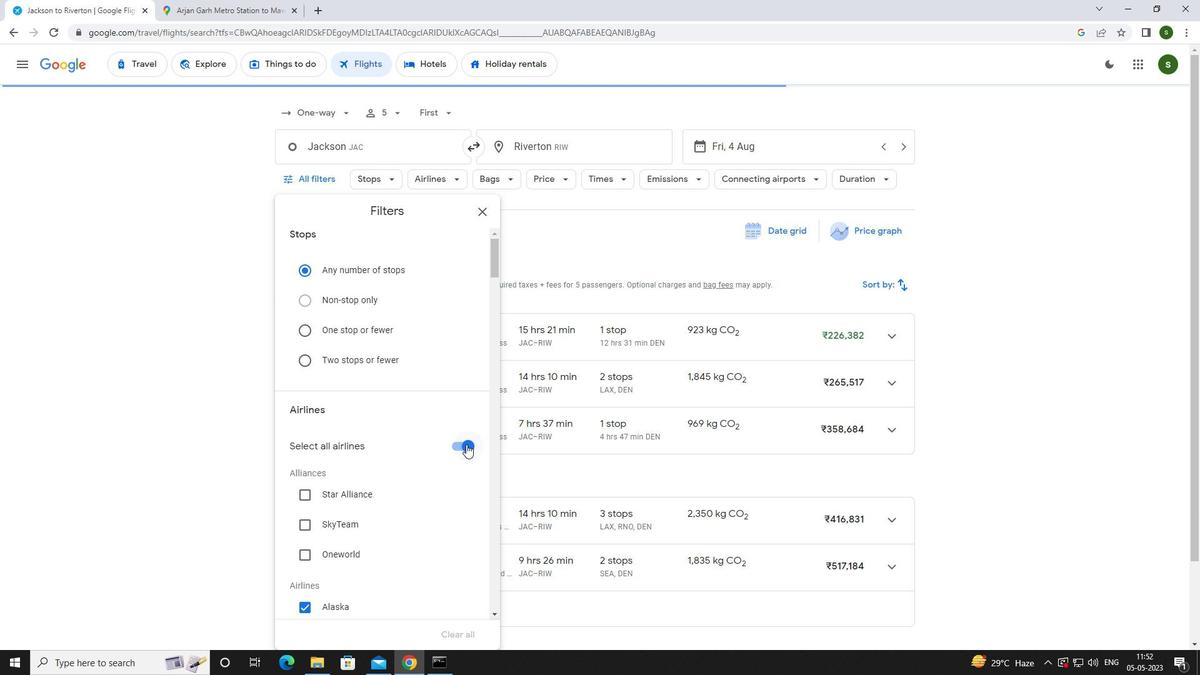 
Action: Mouse pressed left at (465, 444)
Screenshot: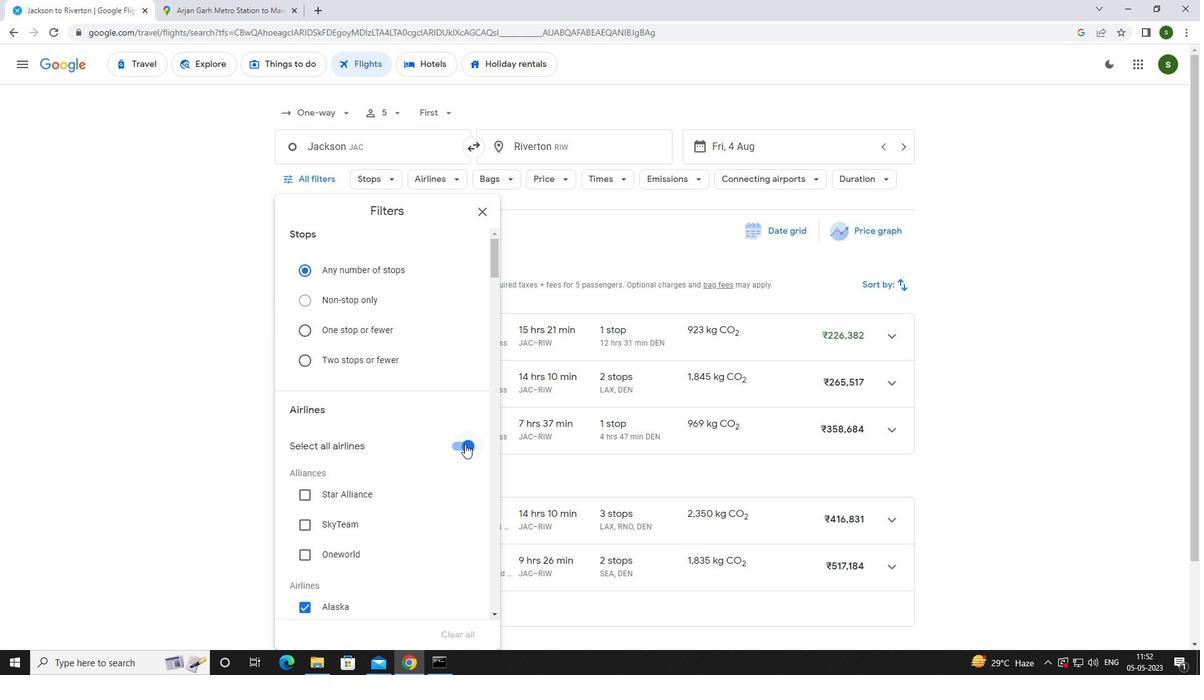 
Action: Mouse scrolled (465, 443) with delta (0, 0)
Screenshot: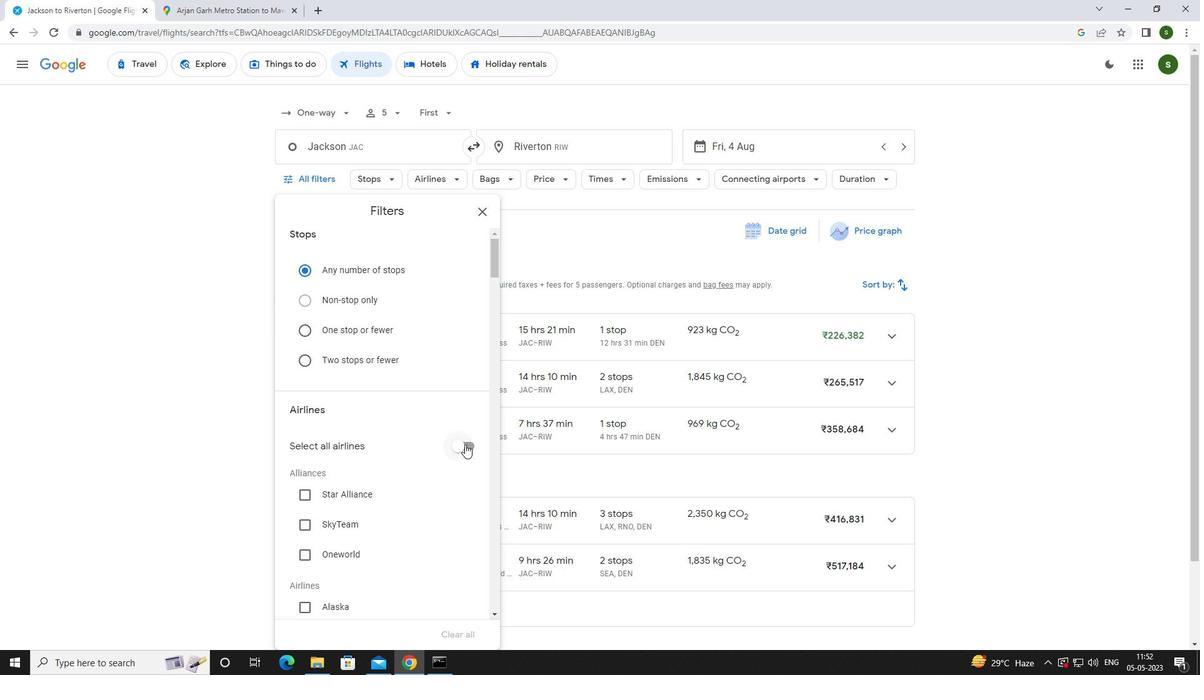 
Action: Mouse scrolled (465, 443) with delta (0, 0)
Screenshot: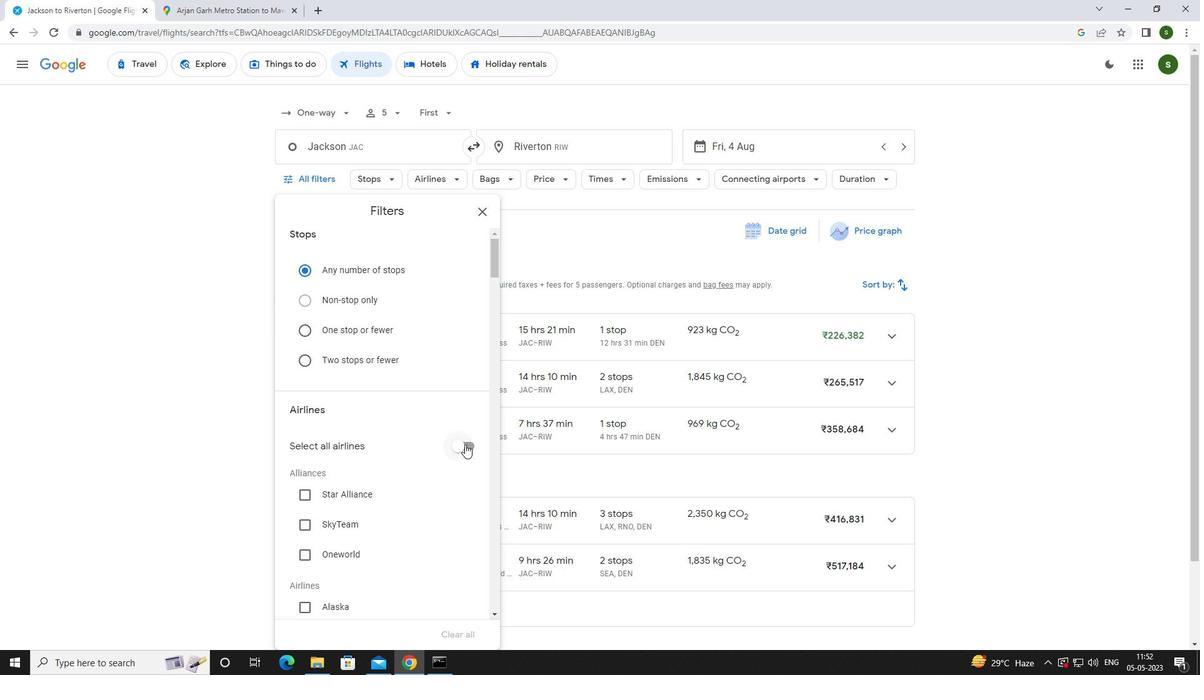 
Action: Mouse scrolled (465, 443) with delta (0, 0)
Screenshot: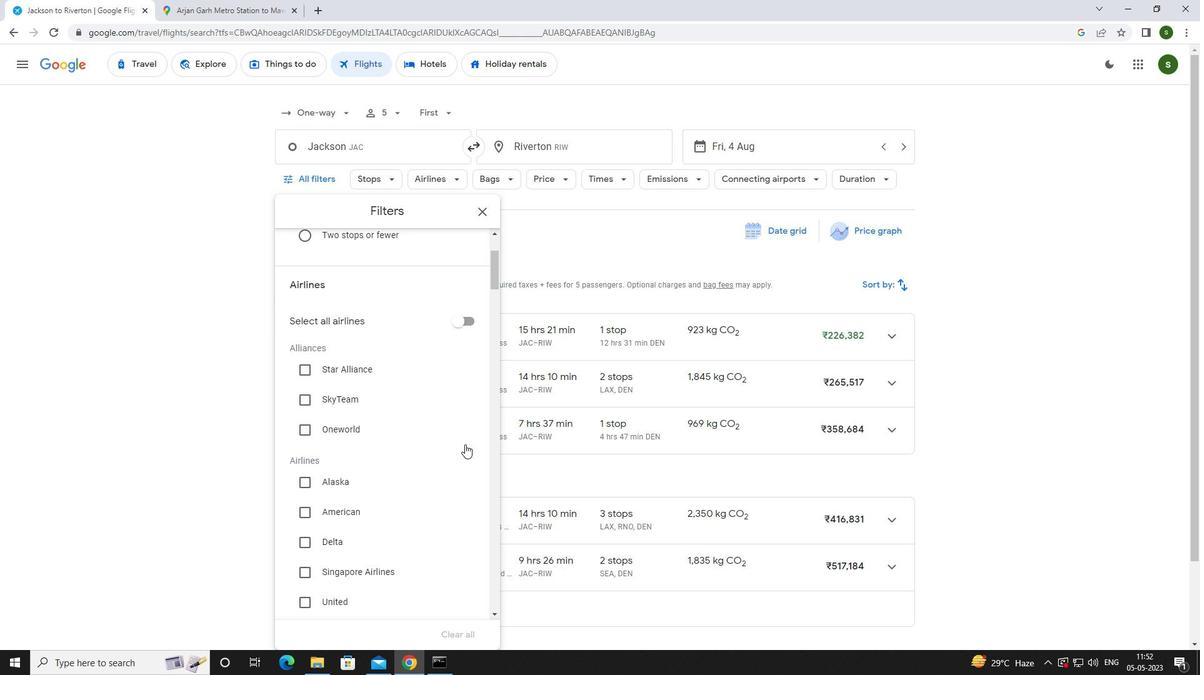 
Action: Mouse scrolled (465, 443) with delta (0, 0)
Screenshot: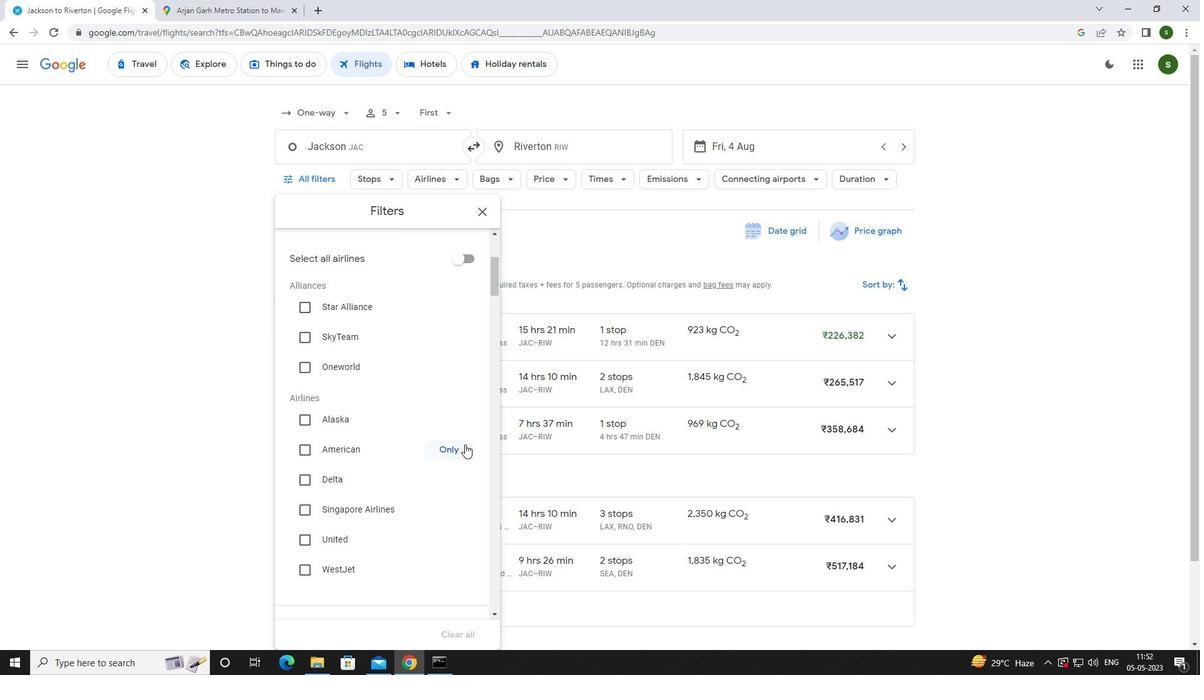 
Action: Mouse scrolled (465, 443) with delta (0, 0)
Screenshot: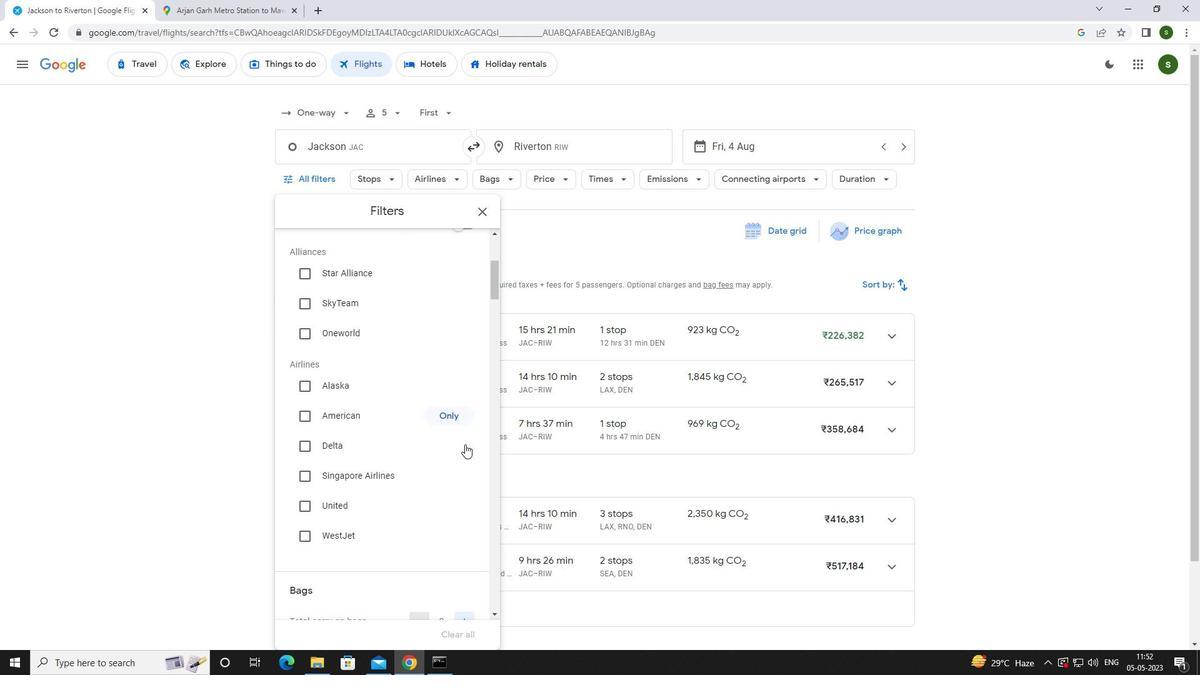 
Action: Mouse scrolled (465, 443) with delta (0, 0)
Screenshot: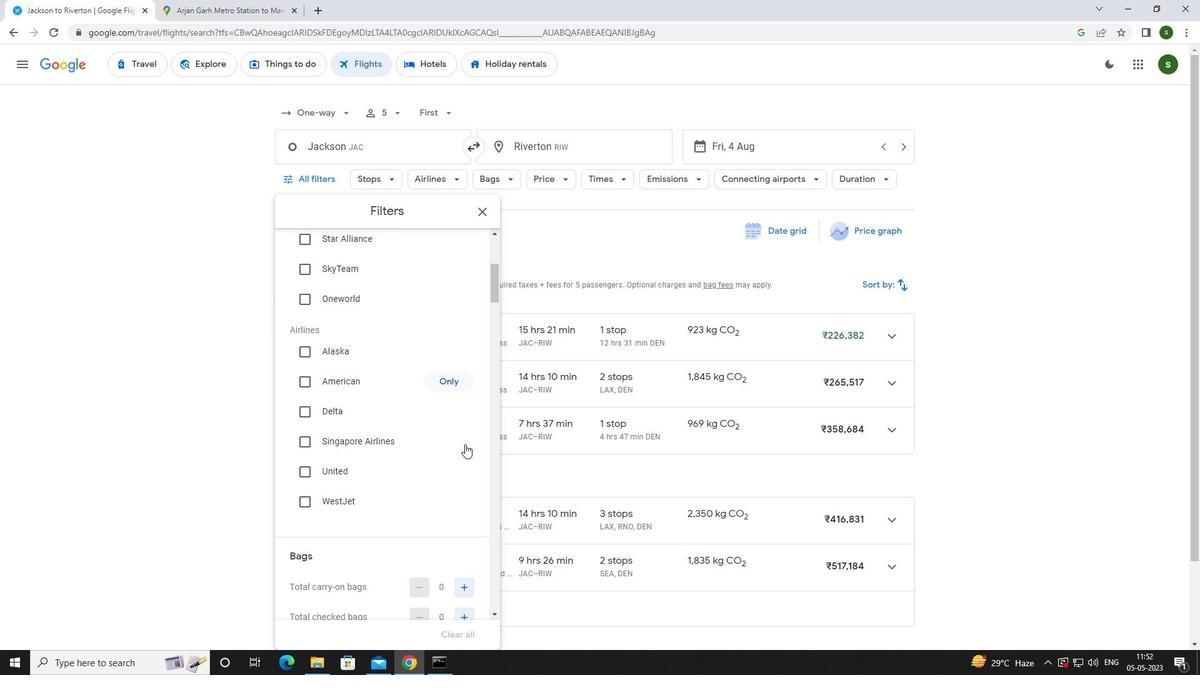 
Action: Mouse scrolled (465, 443) with delta (0, 0)
Screenshot: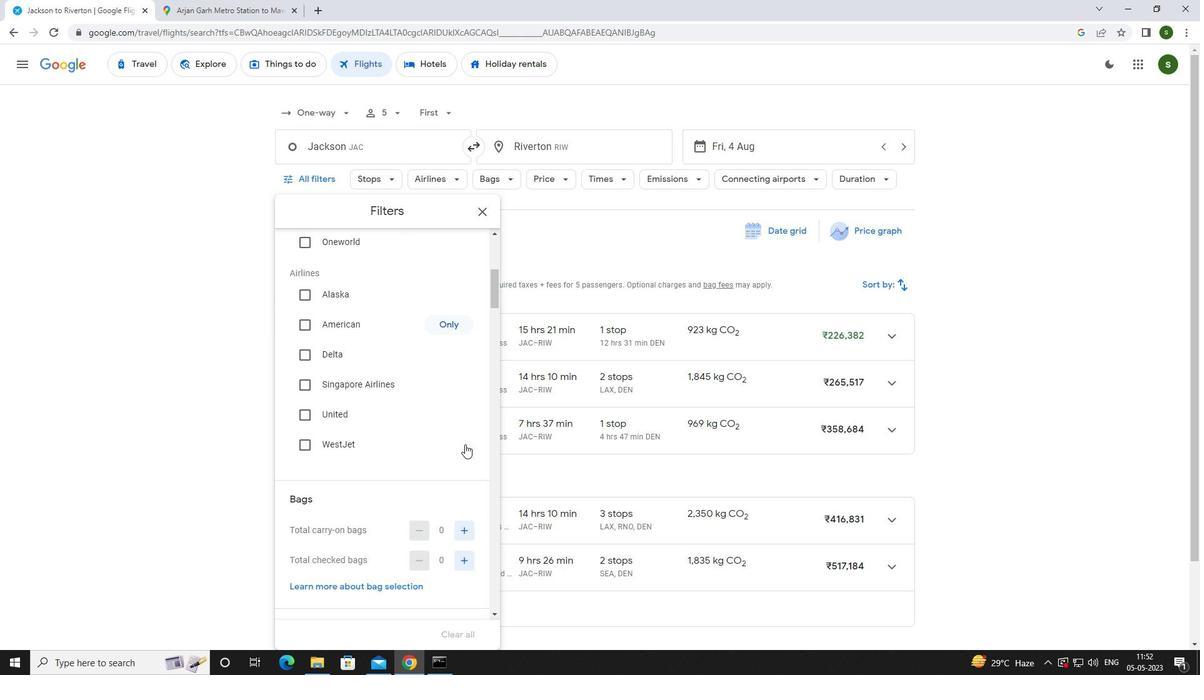 
Action: Mouse moved to (464, 436)
Screenshot: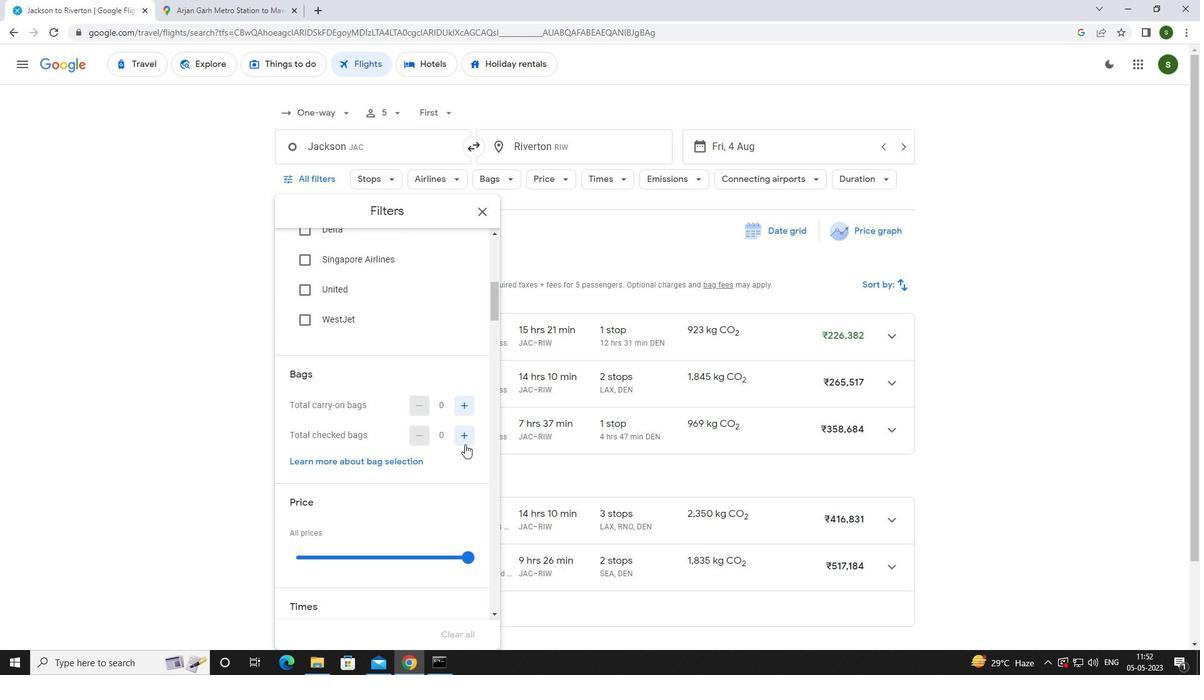 
Action: Mouse pressed left at (464, 436)
Screenshot: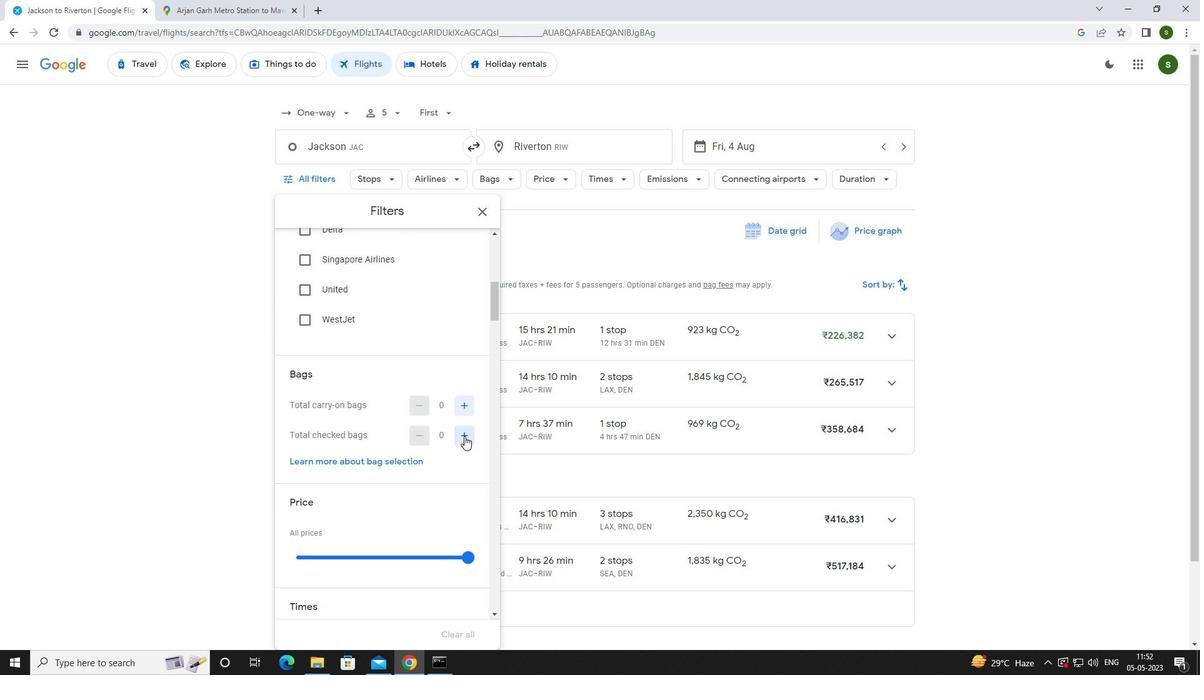 
Action: Mouse pressed left at (464, 436)
Screenshot: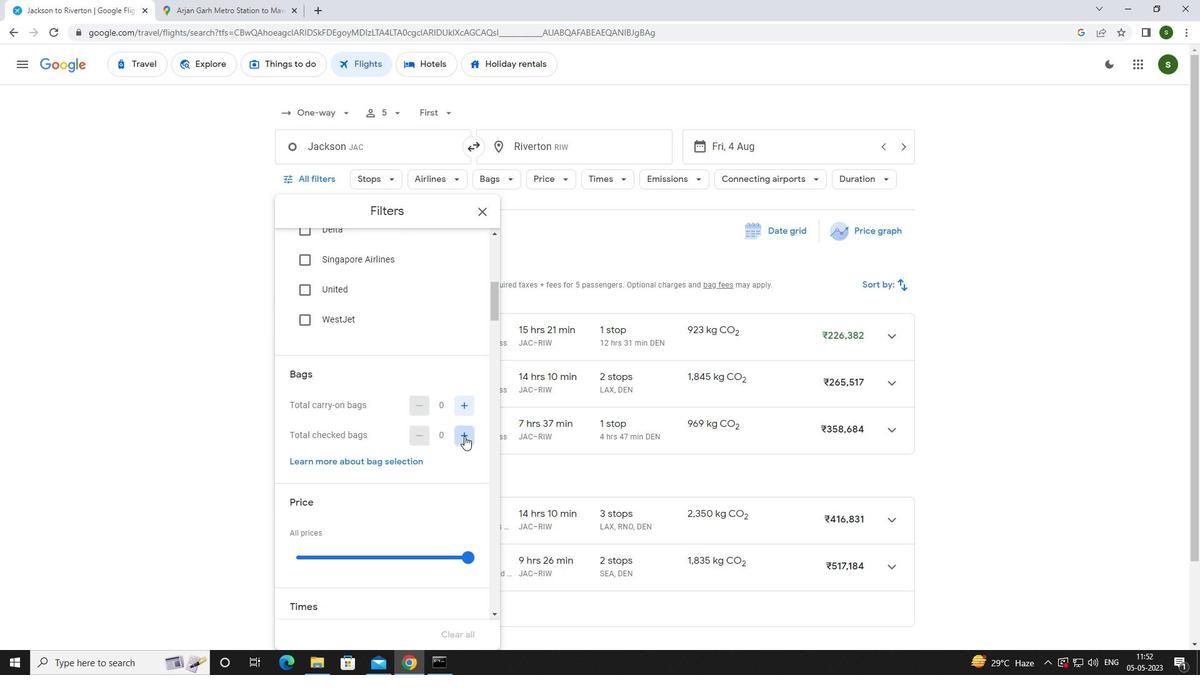 
Action: Mouse pressed left at (464, 436)
Screenshot: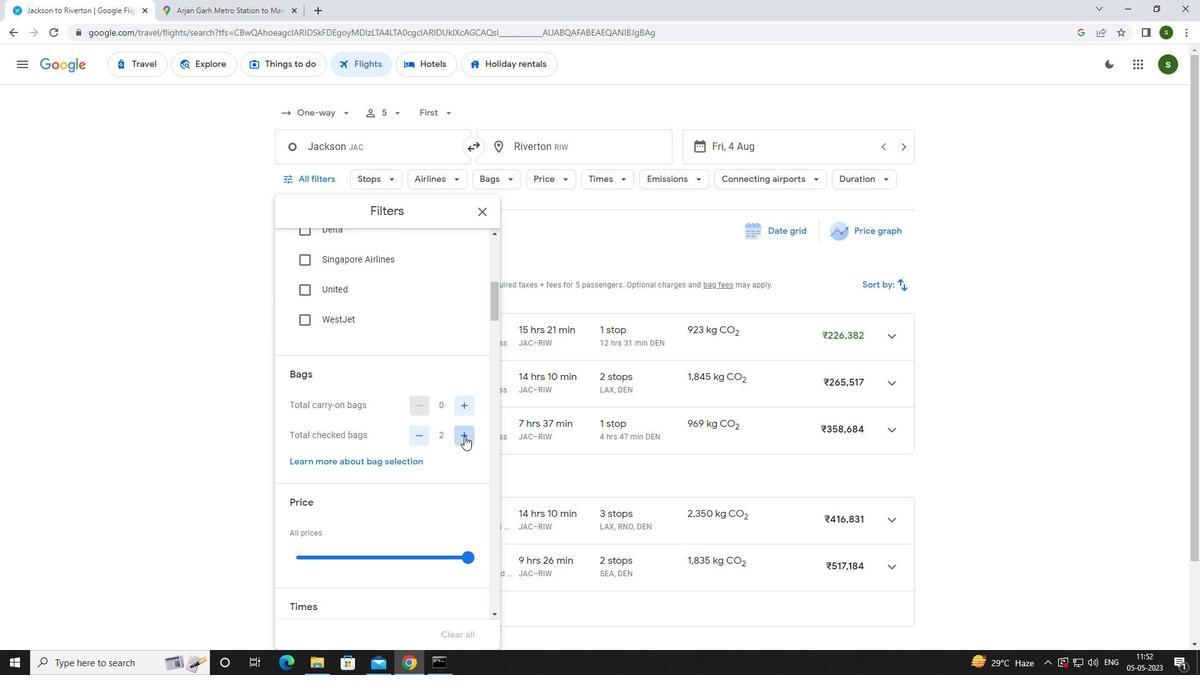 
Action: Mouse scrolled (464, 435) with delta (0, 0)
Screenshot: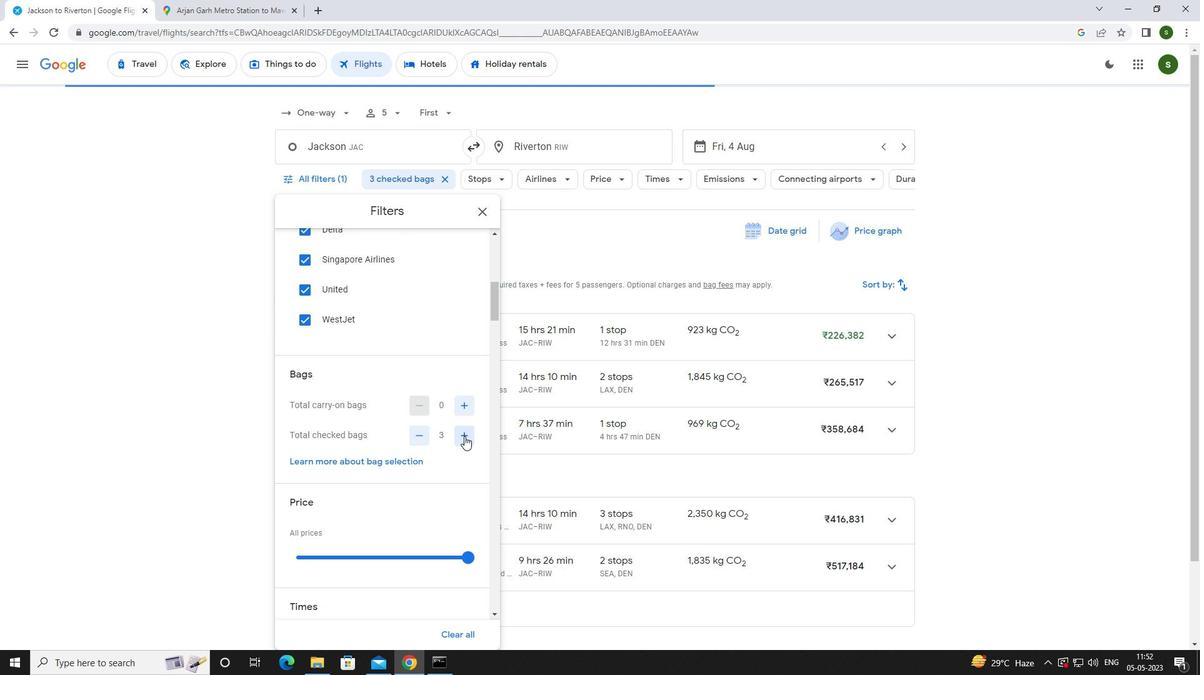 
Action: Mouse scrolled (464, 435) with delta (0, 0)
Screenshot: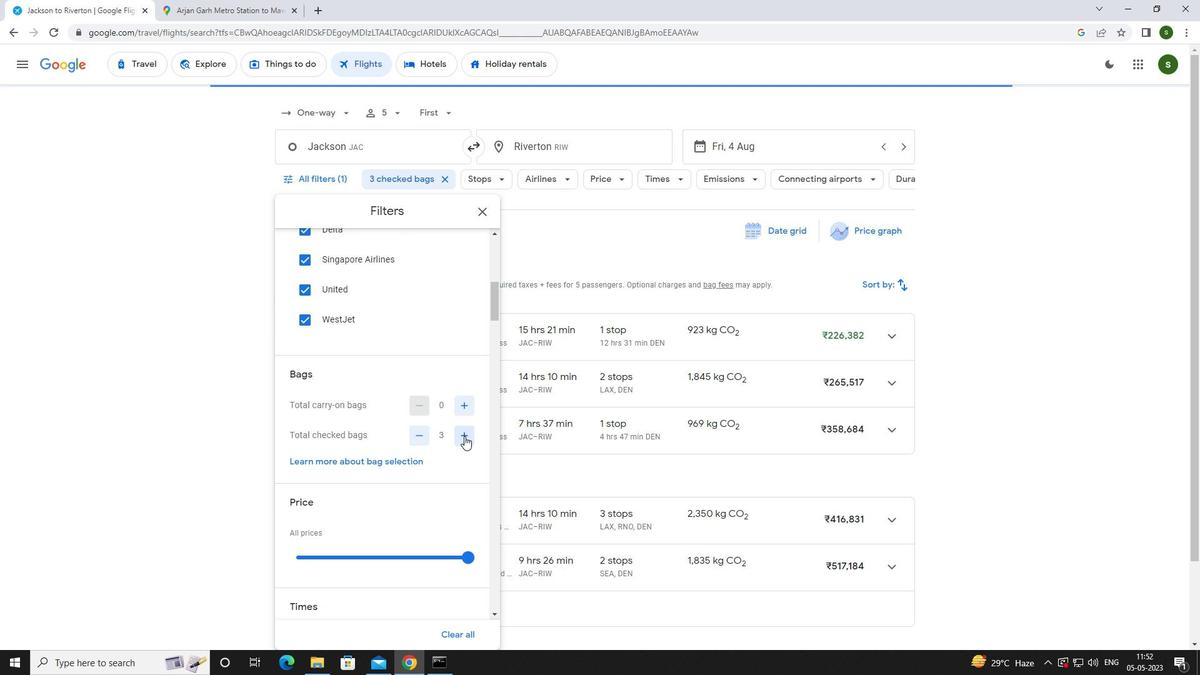 
Action: Mouse moved to (464, 435)
Screenshot: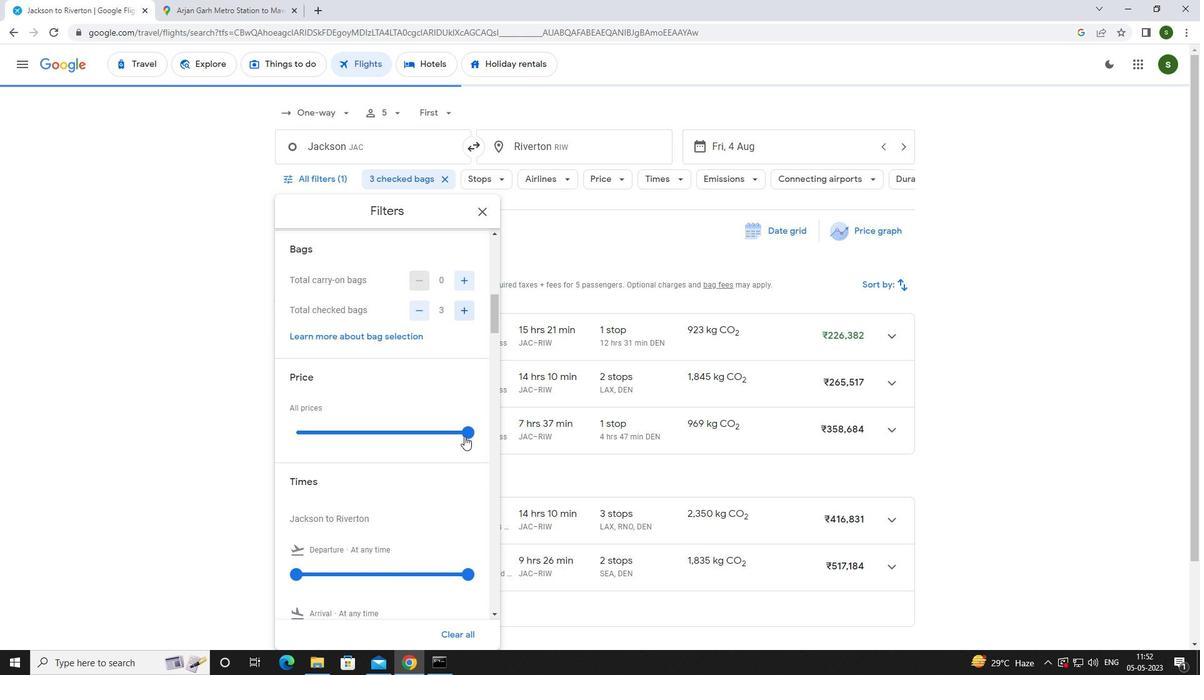 
Action: Mouse pressed left at (464, 435)
Screenshot: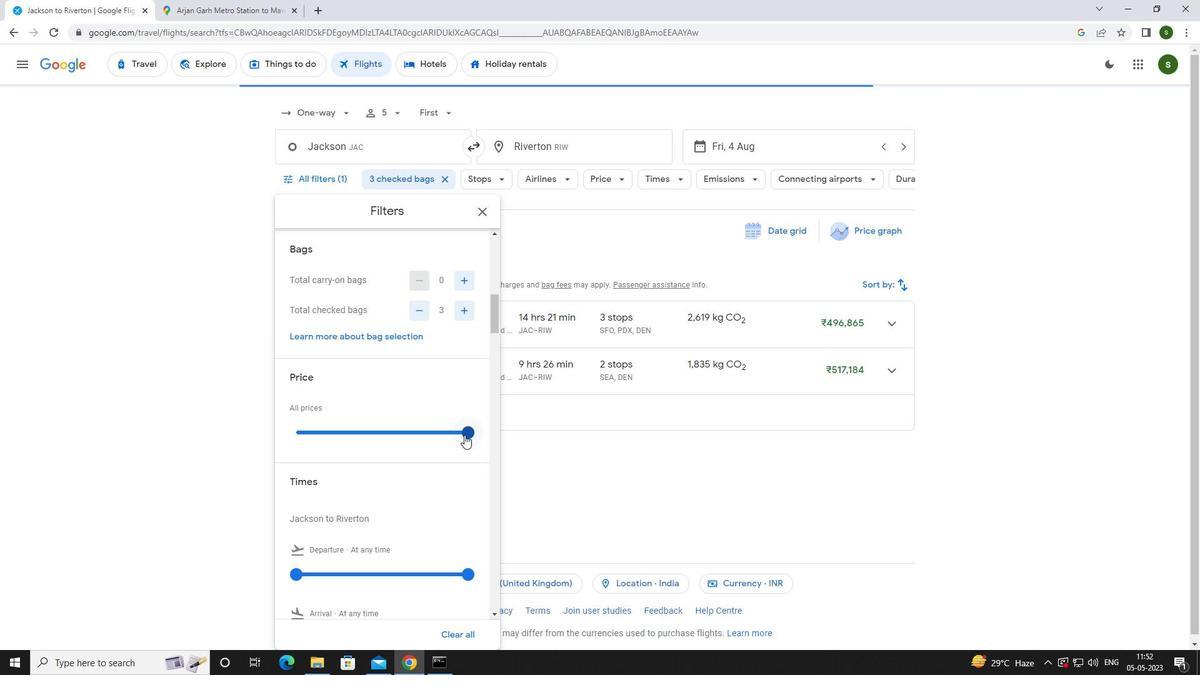 
Action: Mouse moved to (290, 426)
Screenshot: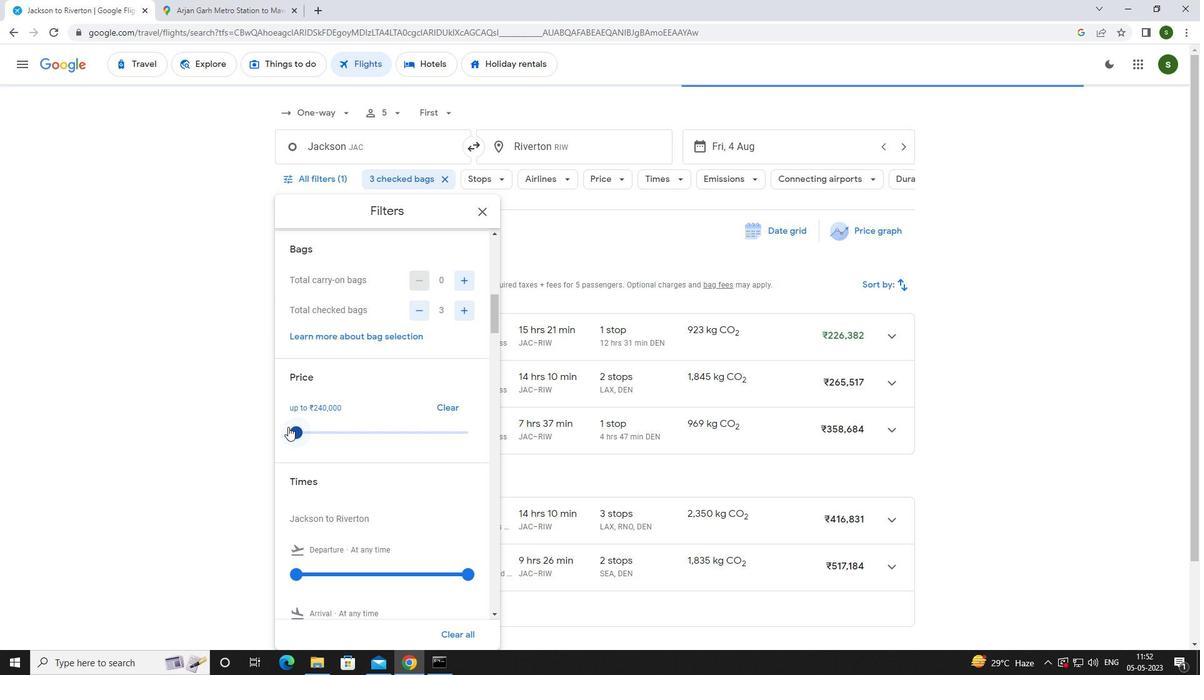 
Action: Mouse scrolled (290, 426) with delta (0, 0)
Screenshot: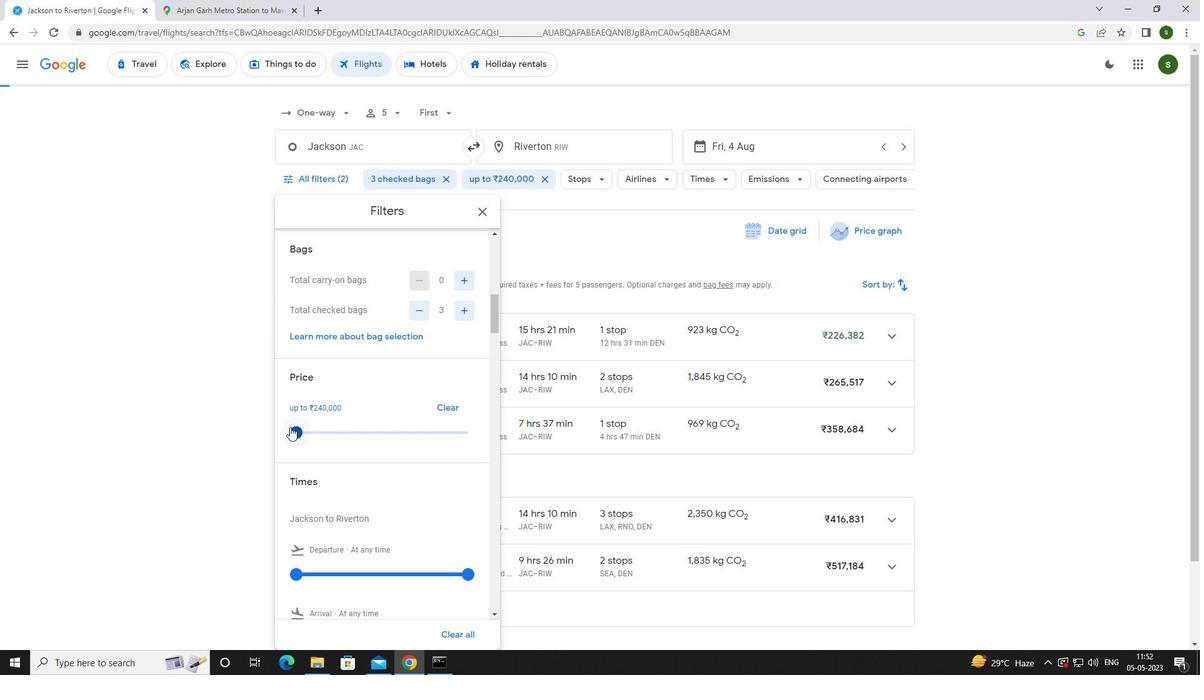 
Action: Mouse scrolled (290, 426) with delta (0, 0)
Screenshot: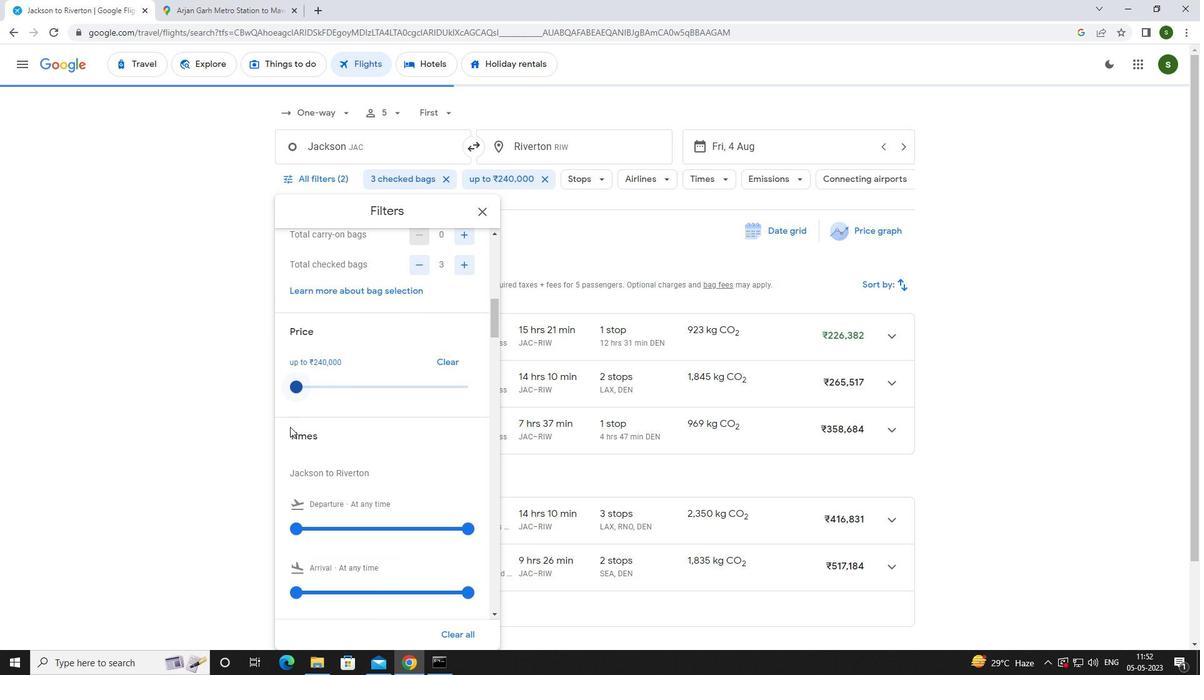 
Action: Mouse moved to (290, 442)
Screenshot: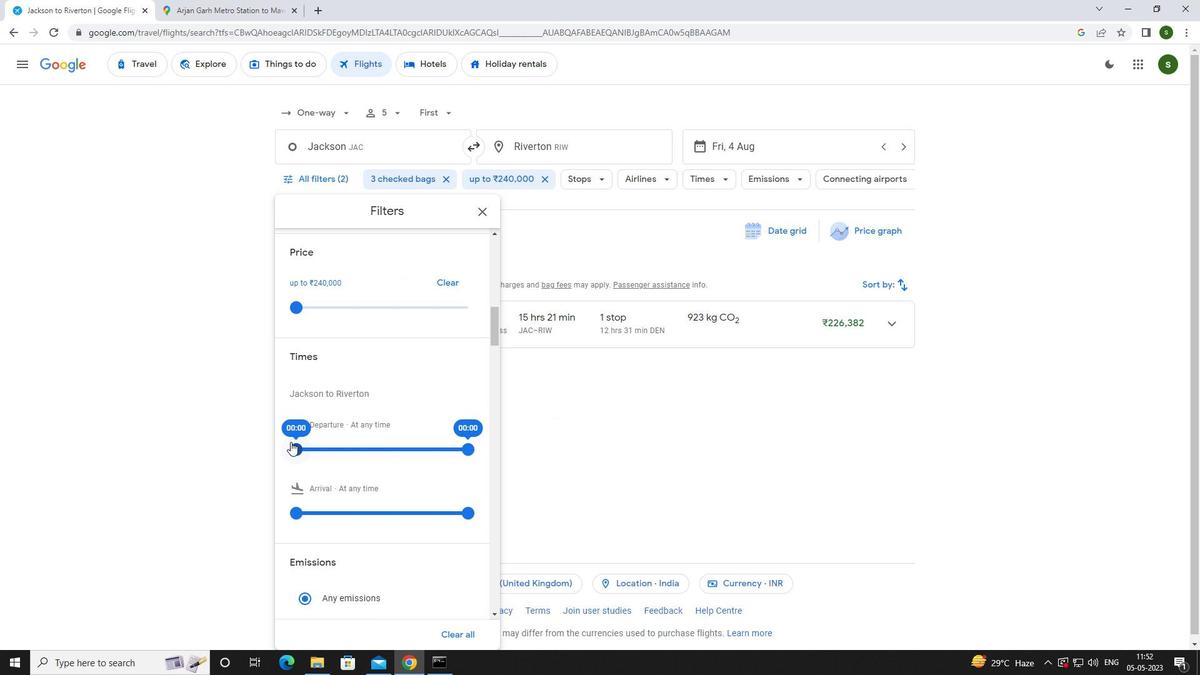 
Action: Mouse pressed left at (290, 442)
Screenshot: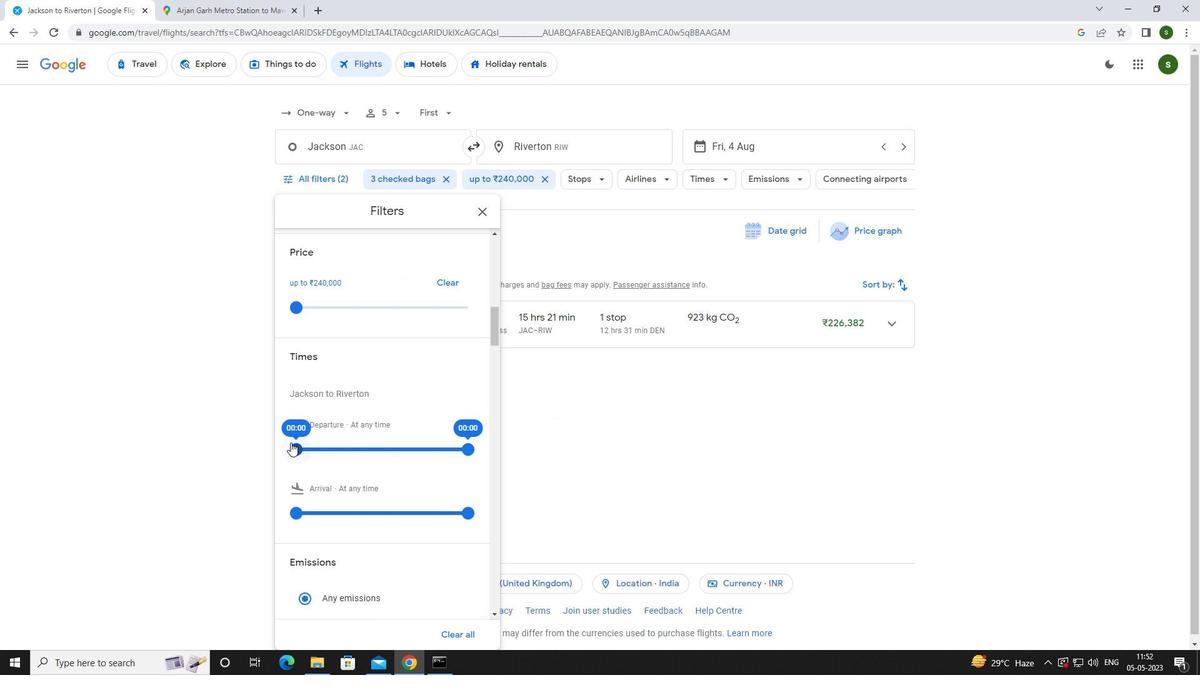 
Action: Mouse moved to (540, 418)
Screenshot: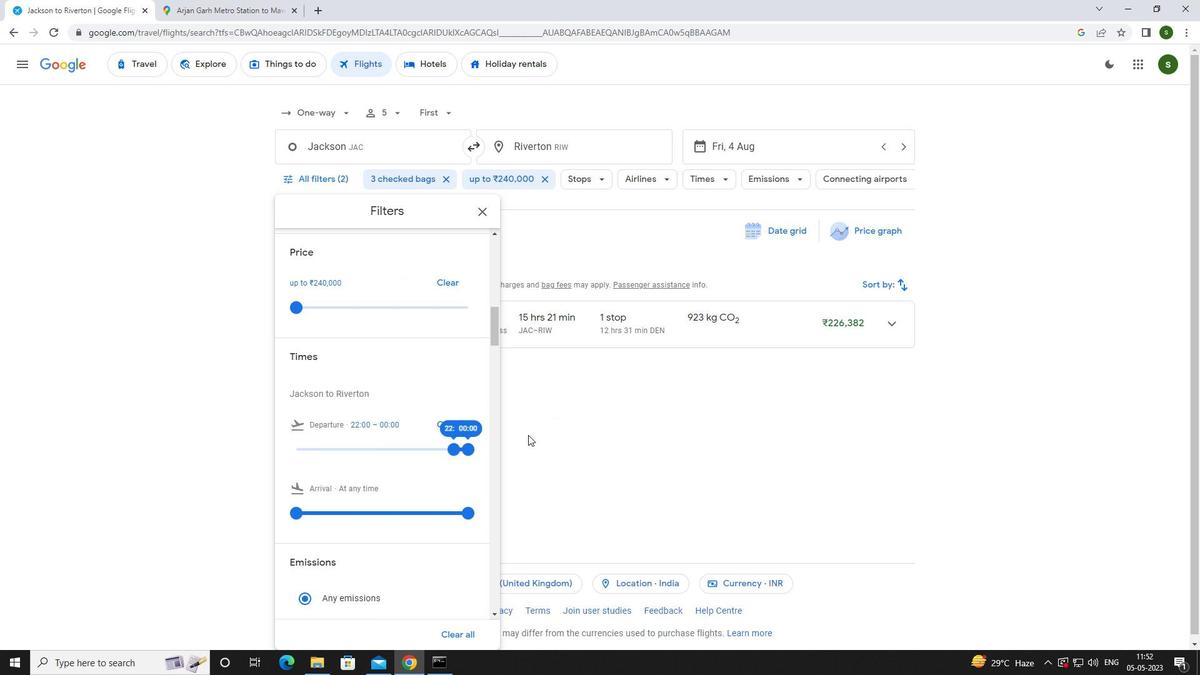 
Action: Mouse pressed left at (540, 418)
Screenshot: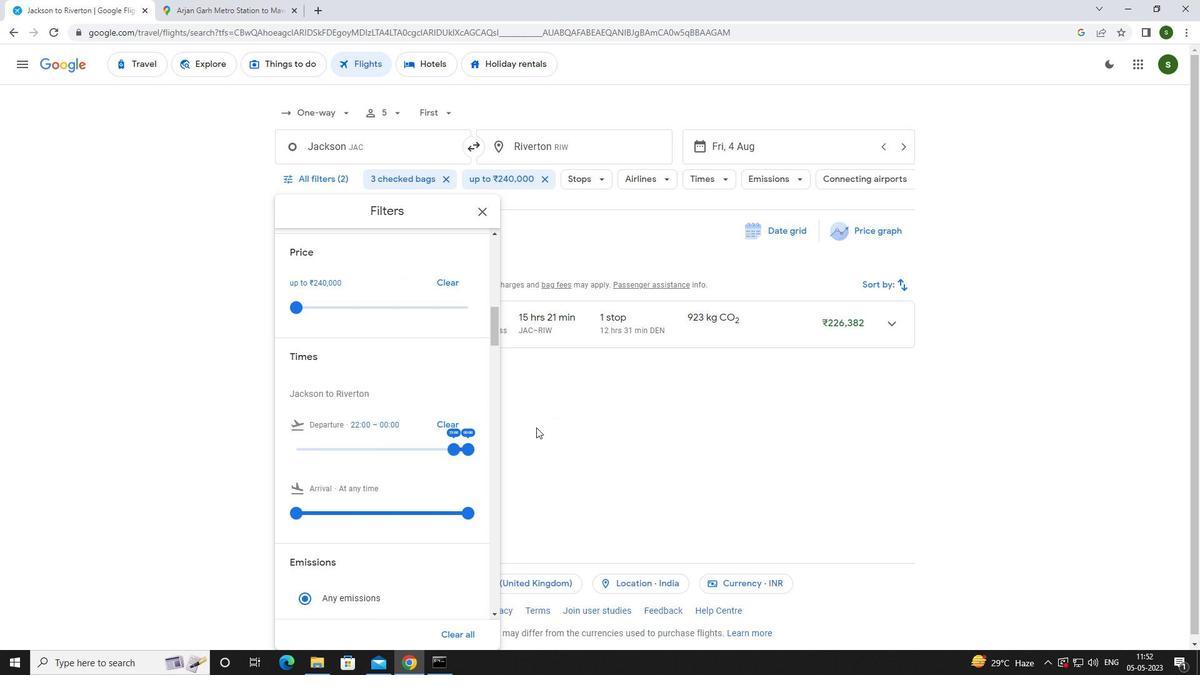 
